 Task: Open a blank google sheet and write heading  Budget GuruAdd Categories in a column and its values below  'Housing, Transportation, Groceries, Utilities, Entertainment, Dining Out, Health, Miscellaneous, Savings & Total. 'Add Budgeted amount in next column and its values below  $1,500, $300, $400, $200, $150, $250, $100, $200, $500 & $4,600. Add Actual amountin next column and its values below   $1,400, $280, $420, $180, $170, $230, $120, $180, $520 & $4,500. Add Difference  in next column and its values below   -$100, -$20, +$20, -$20, +$20, -$20, +$20, -$20, +$20 & -$100Save page DashboardReceiptLogbook
Action: Mouse moved to (212, 141)
Screenshot: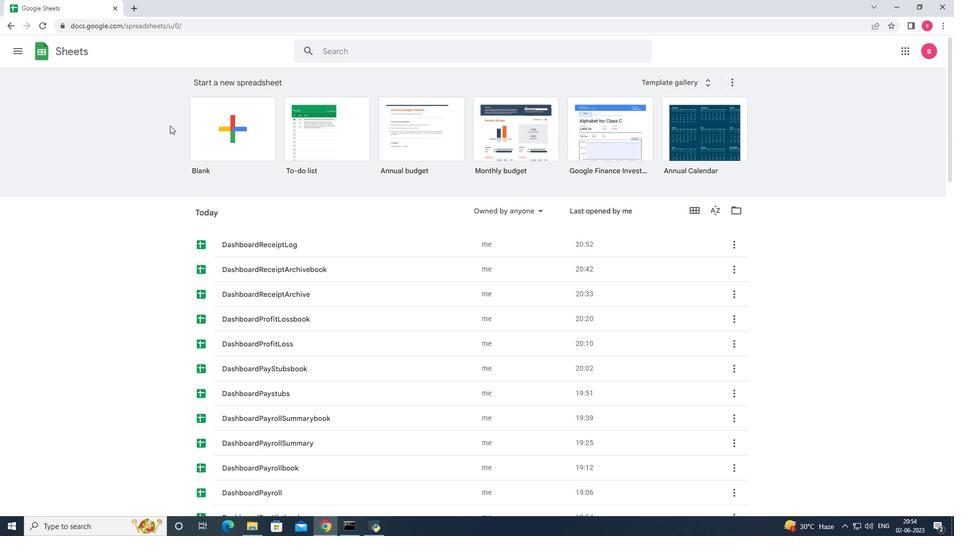
Action: Mouse pressed left at (212, 141)
Screenshot: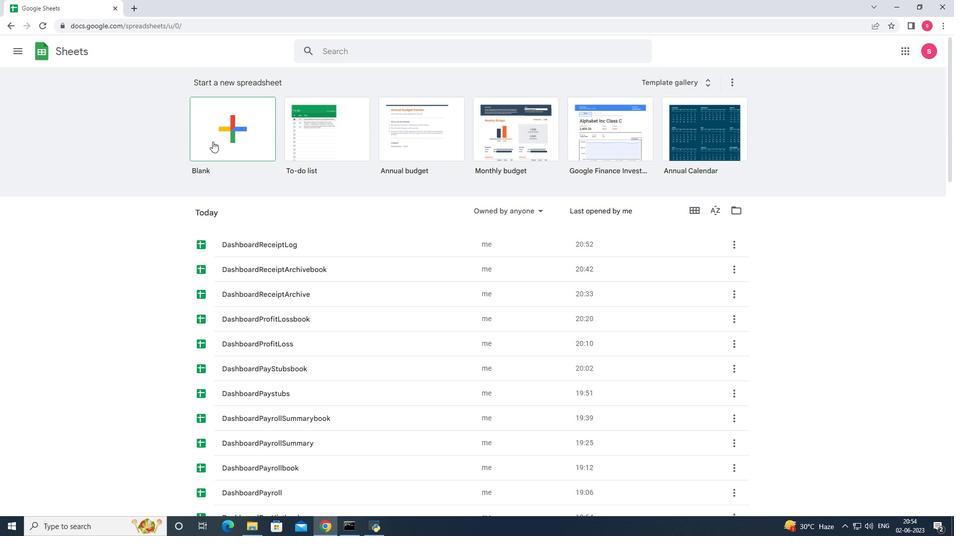
Action: Mouse moved to (212, 141)
Screenshot: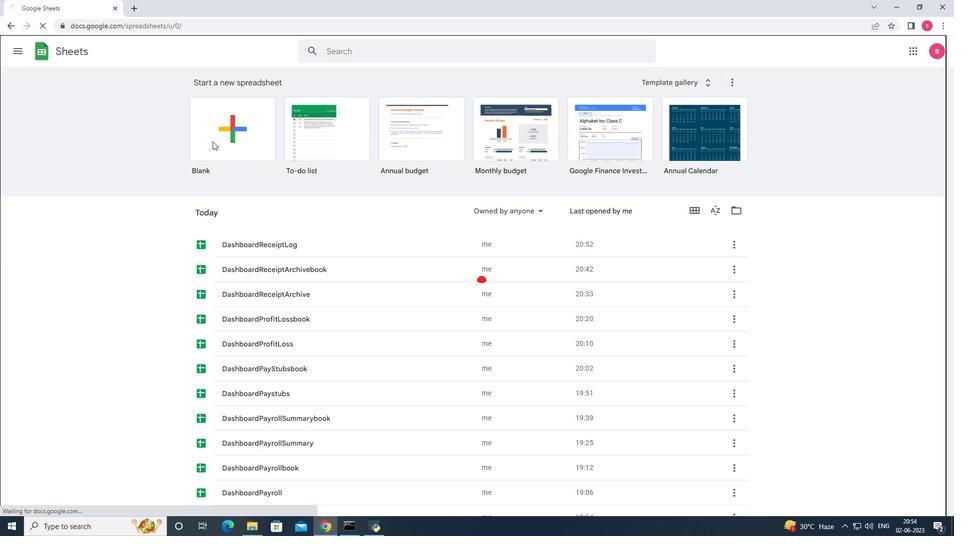 
Action: Key pressed <Key.shift>Budge
Screenshot: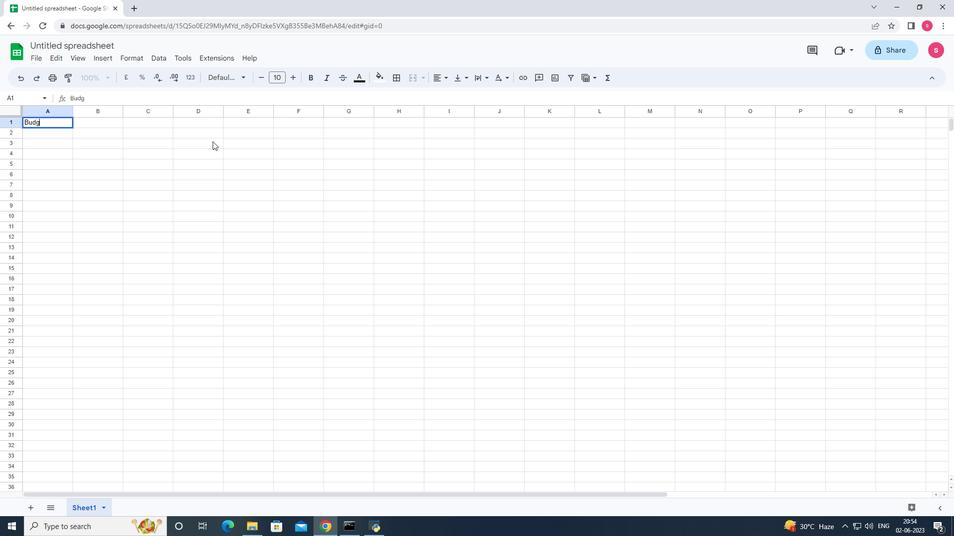 
Action: Mouse moved to (212, 142)
Screenshot: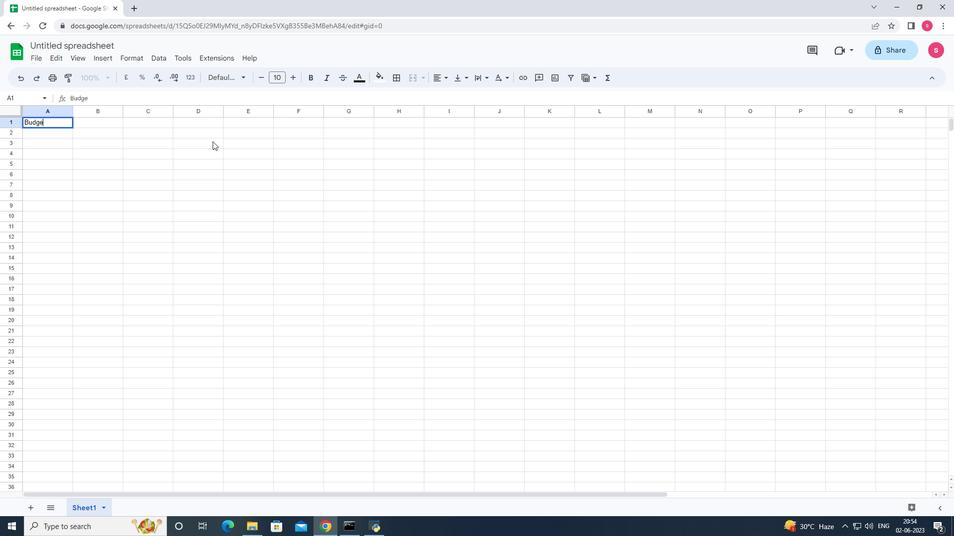 
Action: Key pressed t<Key.space><Key.shift><Key.shift><Key.shift><Key.shift><Key.shift><Key.shift>Guru<Key.enter><Key.shift><Key.shift>Categories<Key.enter><Key.shift>Housing<Key.enter><Key.shift>Transportation<Key.enter><Key.shift><Key.shift><Key.shift><Key.shift><Key.shift><Key.shift><Key.shift><Key.shift><Key.shift><Key.shift><Key.shift><Key.shift><Key.shift><Key.shift><Key.shift><Key.shift><Key.shift><Key.shift><Key.shift><Key.shift><Key.shift>Groceries<Key.enter><Key.shift><Key.shift><Key.shift><Key.shift><Key.shift><Key.shift><Key.shift><Key.shift><Key.shift><Key.shift><Key.shift><Key.shift>Utilities<Key.enter><Key.shift>Entertainment<Key.enter><Key.shift><Key.shift><Key.shift><Key.shift>Dining<Key.space><Key.shift><Key.shift><Key.shift><Key.shift><Key.shift><Key.shift><Key.shift><Key.shift><Key.shift><Key.shift><Key.shift><Key.shift><Key.shift><Key.shift><Key.shift><Key.shift><Key.shift><Key.shift><Key.shift><Key.shift><Key.shift><Key.shift><Key.shift><Key.shift><Key.shift><Key.shift><Key.shift><Key.shift><Key.shift><Key.shift><Key.shift><Key.shift><Key.shift><Key.shift><Key.shift><Key.shift><Key.shift><Key.shift><Key.shift><Key.shift><Key.shift><Key.shift><Key.shift><Key.shift><Key.shift><Key.shift><Key.shift><Key.shift><Key.shift>Out<Key.enter><Key.shift>Health<Key.enter><Key.shift>Miscellaneous<Key.enter><Key.shift>sa<Key.backspace><Key.backspace><Key.shift>Savings<Key.space><Key.shift>Total<Key.backspace><Key.backspace><Key.backspace><Key.backspace><Key.backspace><Key.enter><Key.shift><Key.shift><Key.shift><Key.shift><Key.shift><Key.shift><Key.shift><Key.shift><Key.shift><Key.shift><Key.shift><Key.shift><Key.shift><Key.shift><Key.shift><Key.shift><Key.shift><Key.shift><Key.shift><Key.shift><Key.shift><Key.shift><Key.shift><Key.shift><Key.shift><Key.shift><Key.shift><Key.shift><Key.shift><Key.shift><Key.shift><Key.shift><Key.shift><Key.shift><Key.shift><Key.shift><Key.shift><Key.shift><Key.shift><Key.shift><Key.shift>Tota;<Key.backspace>l<Key.enter><Key.right><Key.up><Key.up><Key.up><Key.up><Key.up><Key.up><Key.up><Key.up><Key.up><Key.up><Key.up><Key.shift>Budgeted<Key.space><Key.shift><Key.shift><Key.shift><Key.shift><Key.shift><Key.shift><Key.shift><Key.shift><Key.shift><Key.shift><Key.shift><Key.shift><Key.shift><Key.shift><Key.shift><Key.shift><Key.shift><Key.shift><Key.shift><Key.shift>Amount<Key.enter>1500<Key.enter>300<Key.enter>400<Key.enter>200<Key.enter>150<Key.enter>250<Key.enter>100<Key.enter>200<Key.enter>500<Key.enter>=
Screenshot: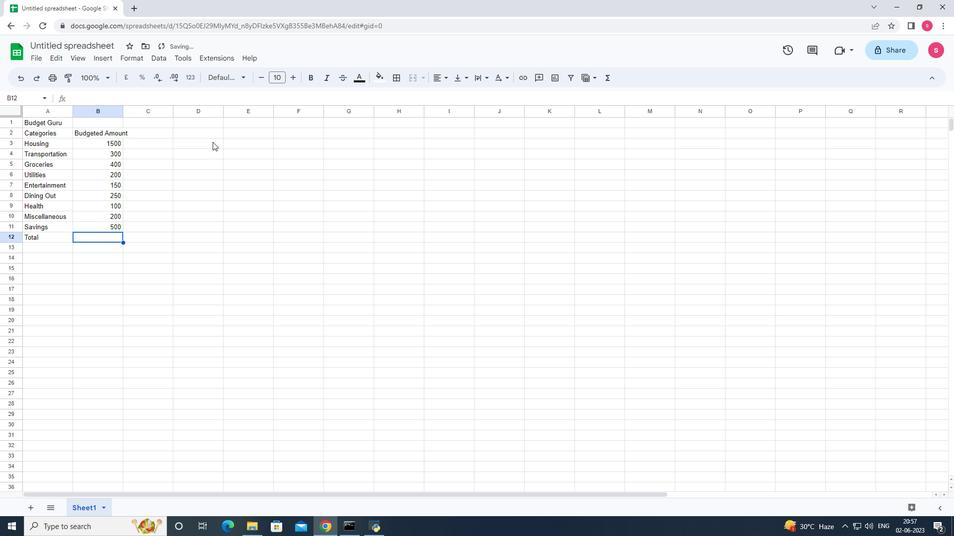 
Action: Mouse moved to (118, 251)
Screenshot: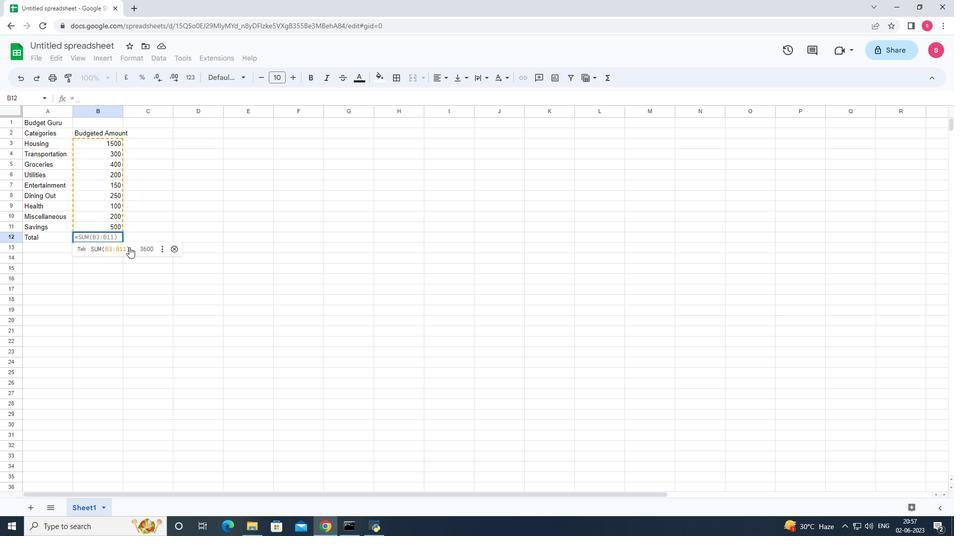 
Action: Mouse pressed left at (118, 251)
Screenshot: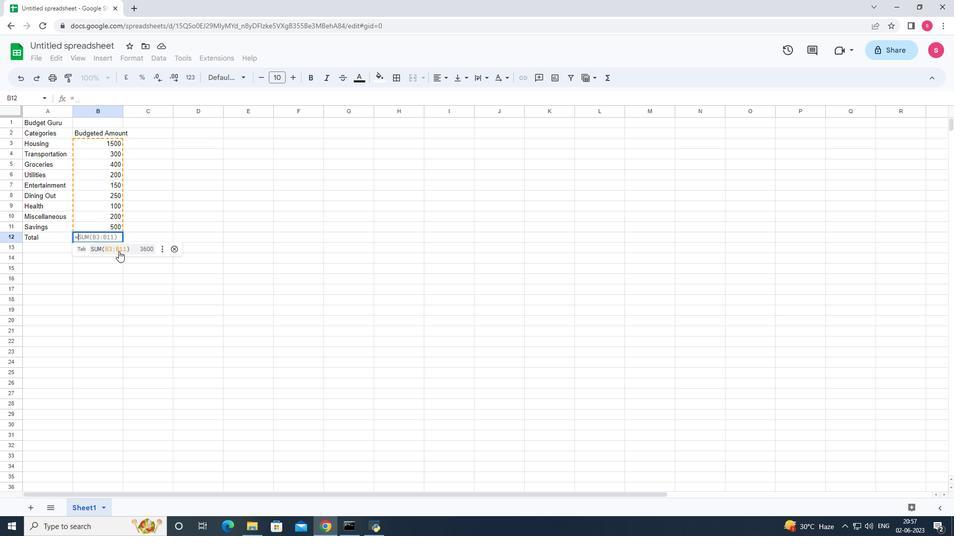 
Action: Mouse moved to (97, 142)
Screenshot: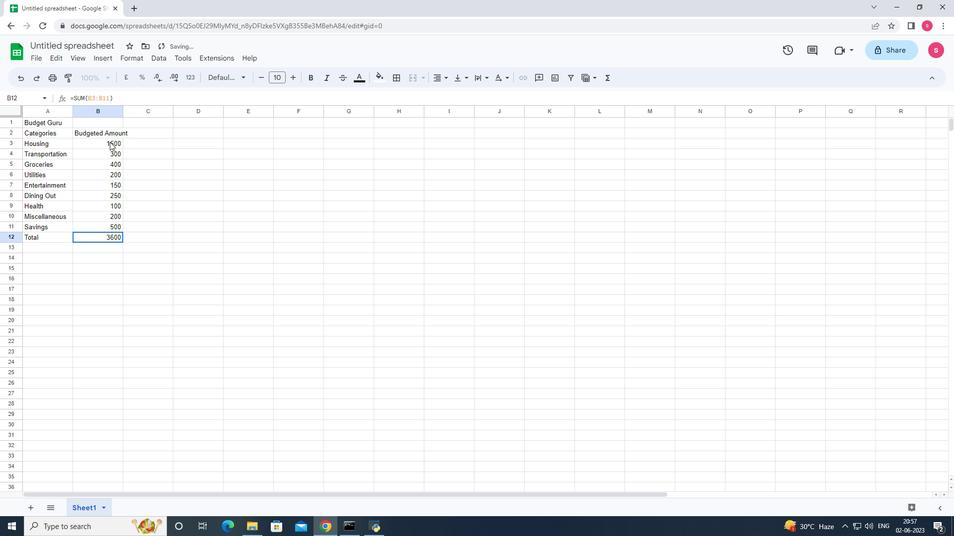 
Action: Mouse pressed left at (97, 142)
Screenshot: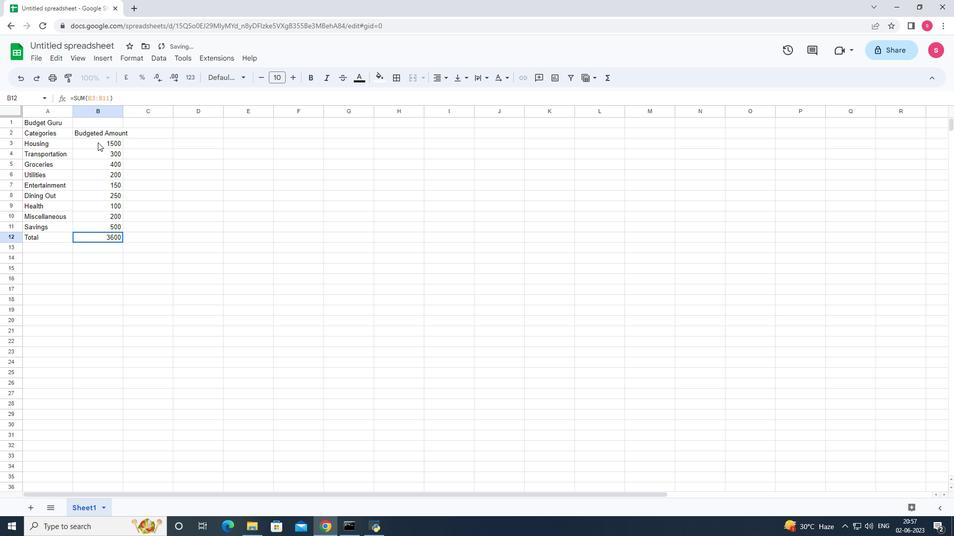 
Action: Mouse moved to (138, 61)
Screenshot: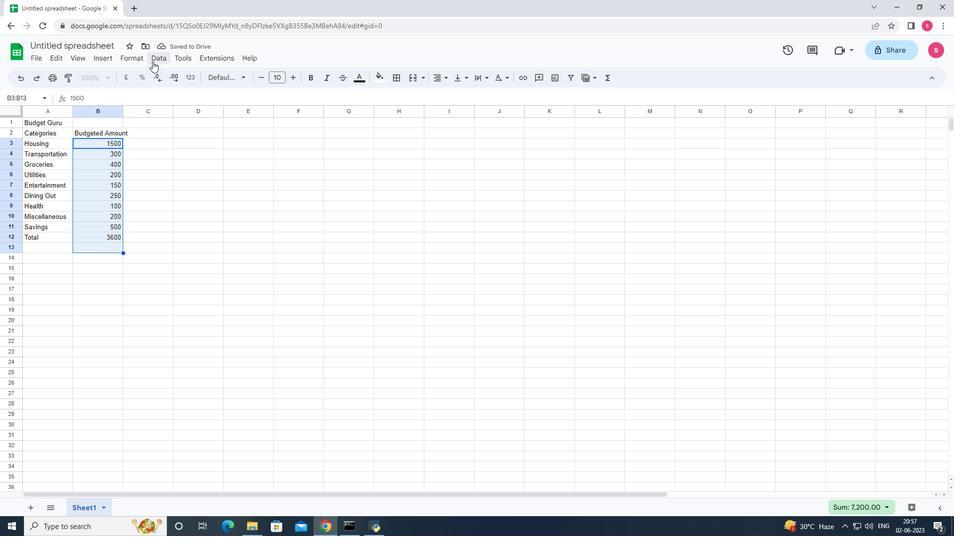 
Action: Mouse pressed left at (138, 61)
Screenshot: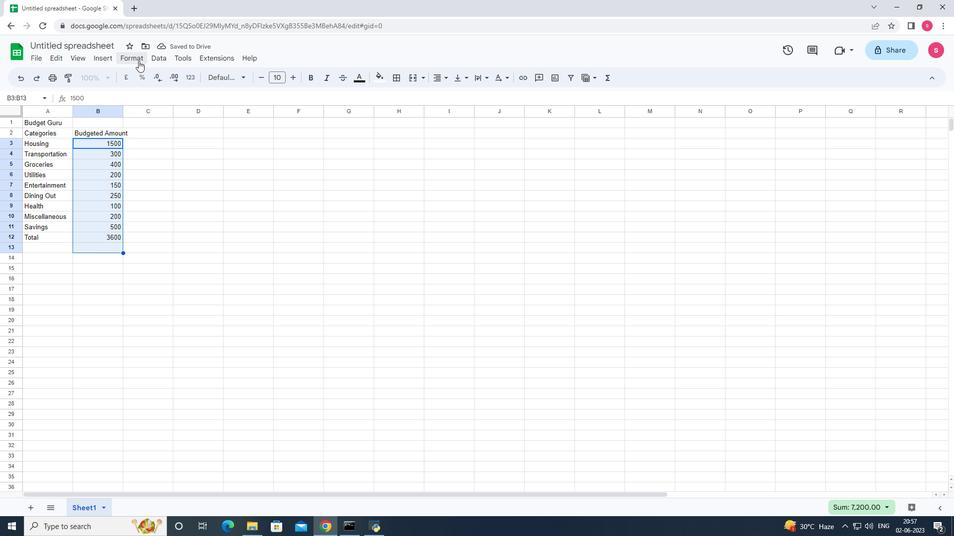 
Action: Mouse moved to (163, 99)
Screenshot: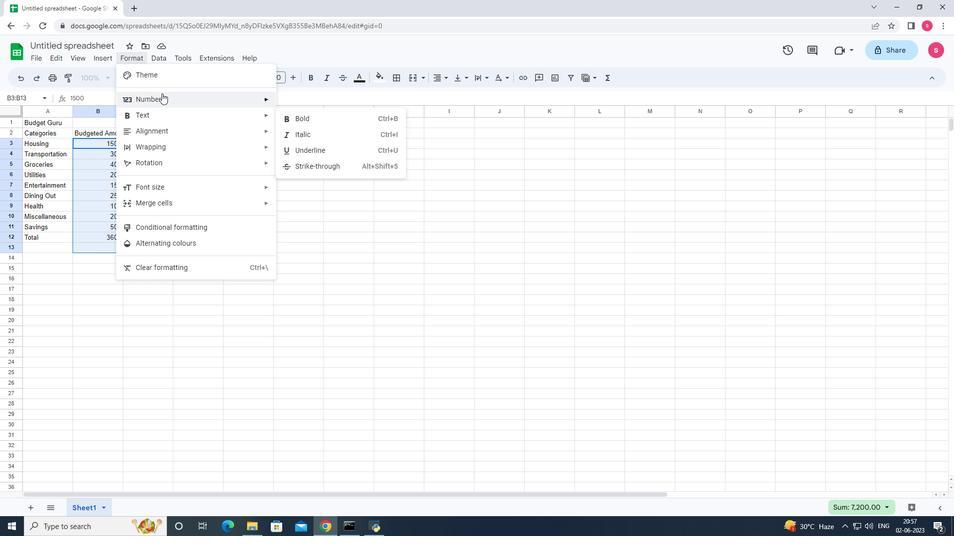
Action: Mouse pressed left at (163, 99)
Screenshot: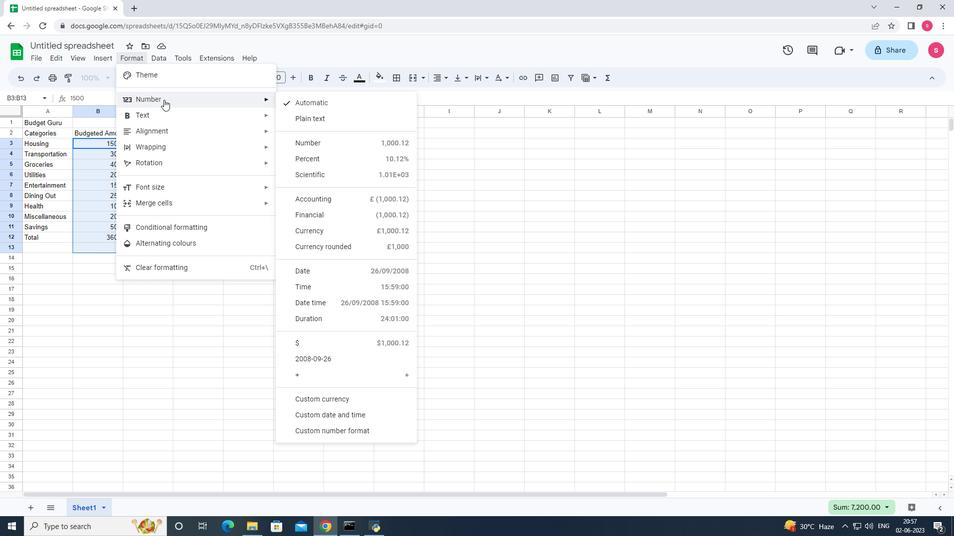 
Action: Mouse moved to (334, 399)
Screenshot: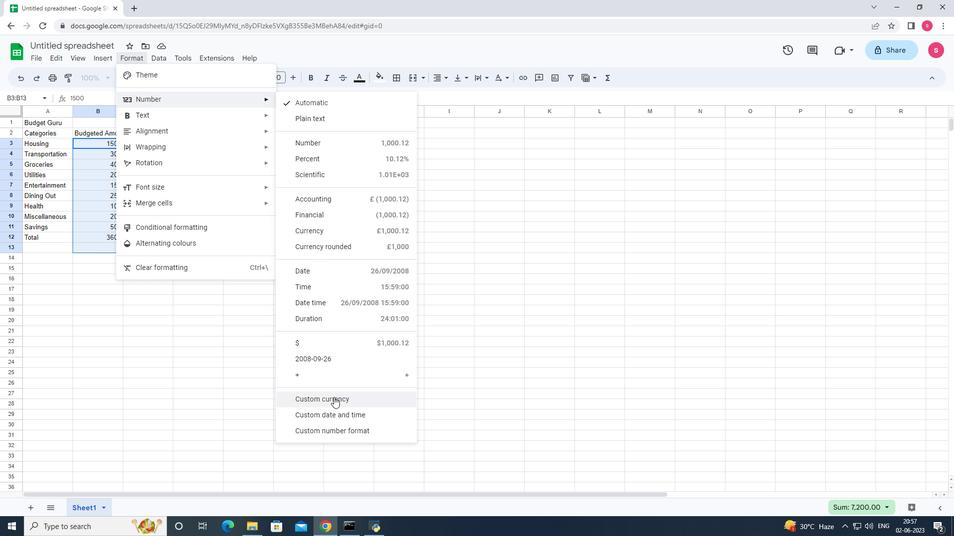 
Action: Mouse pressed left at (334, 399)
Screenshot: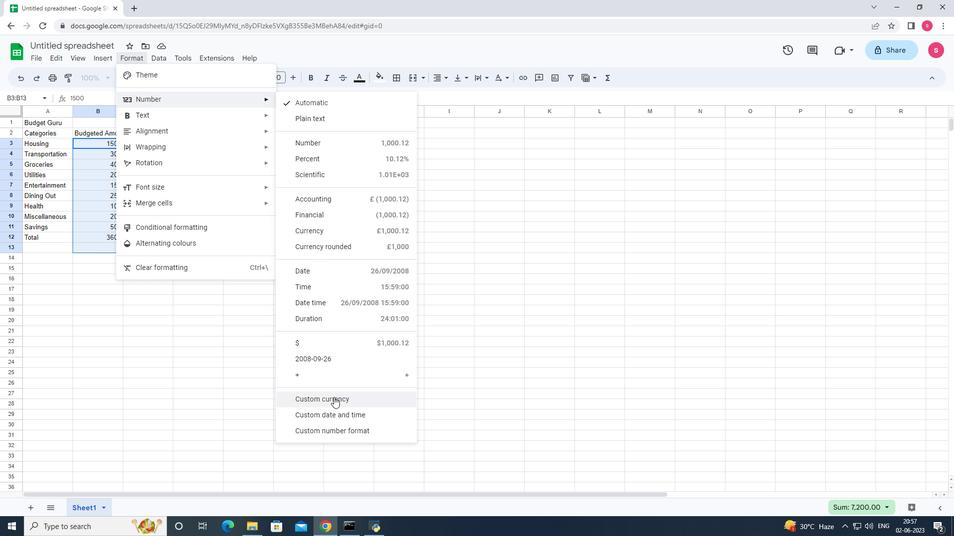 
Action: Mouse moved to (475, 208)
Screenshot: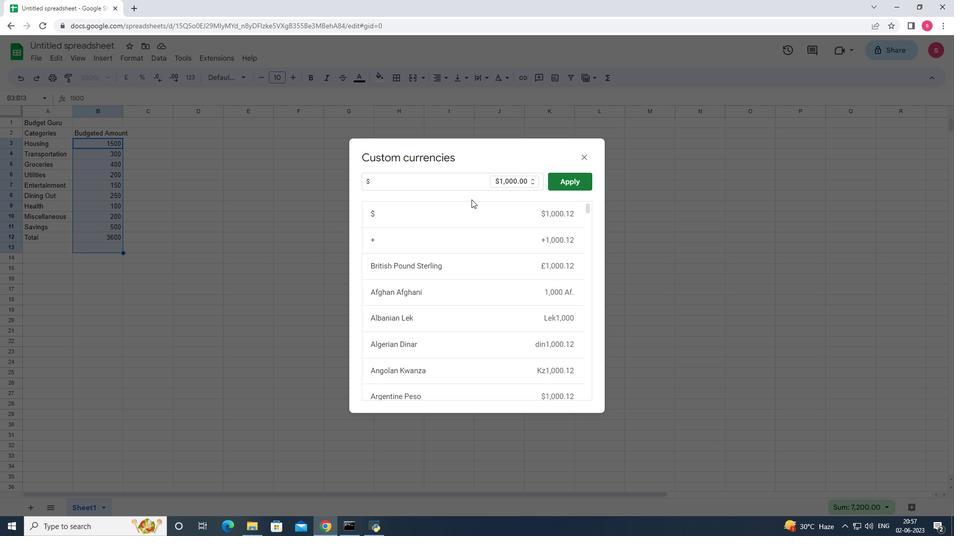 
Action: Mouse pressed left at (475, 208)
Screenshot: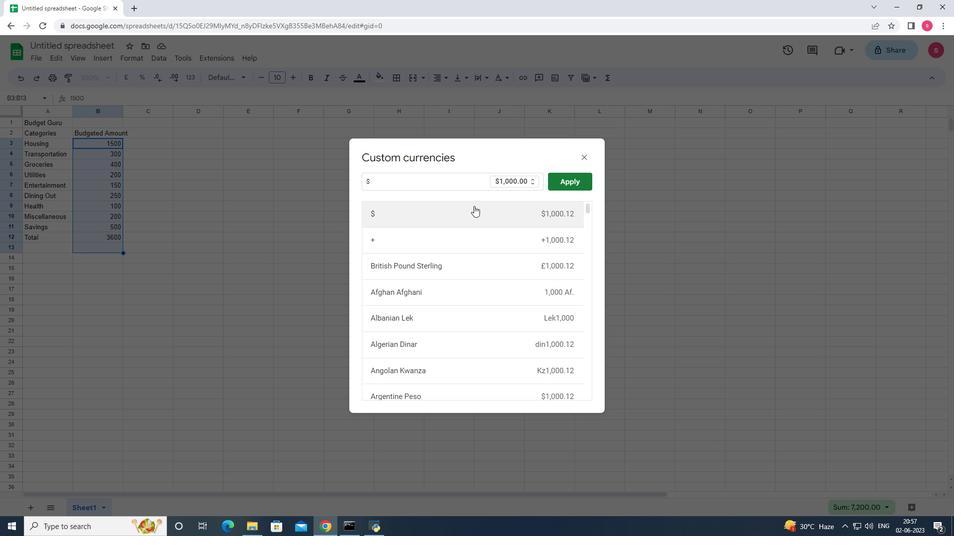 
Action: Mouse pressed left at (475, 208)
Screenshot: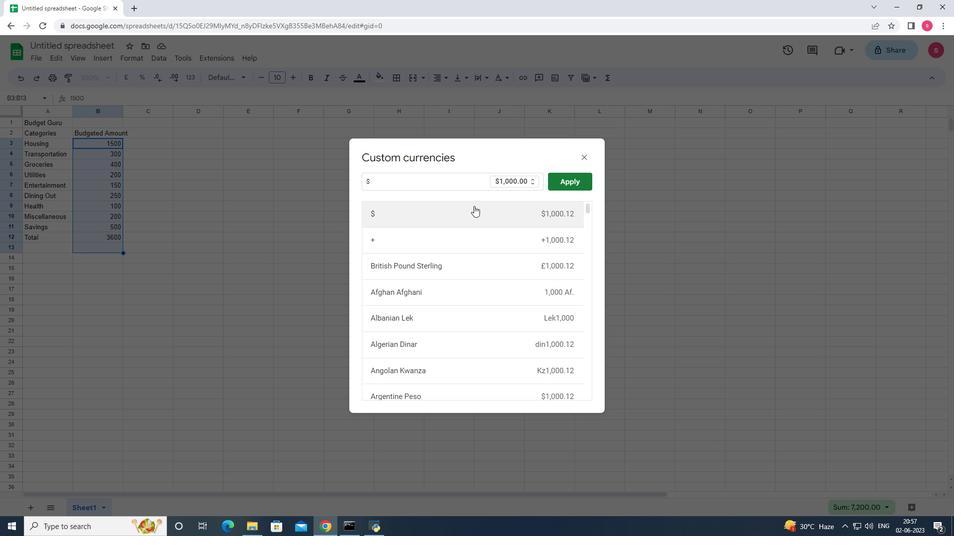 
Action: Mouse moved to (148, 130)
Screenshot: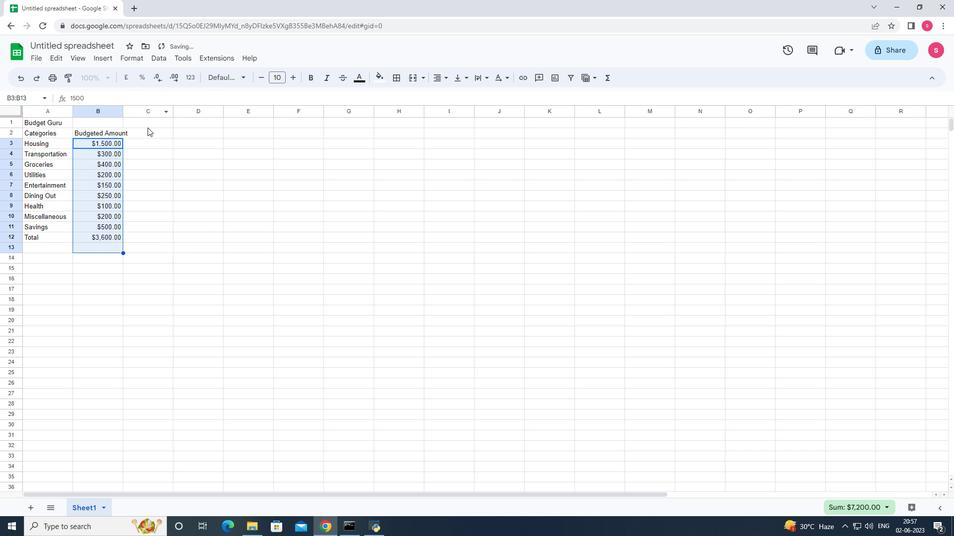 
Action: Mouse pressed left at (148, 130)
Screenshot: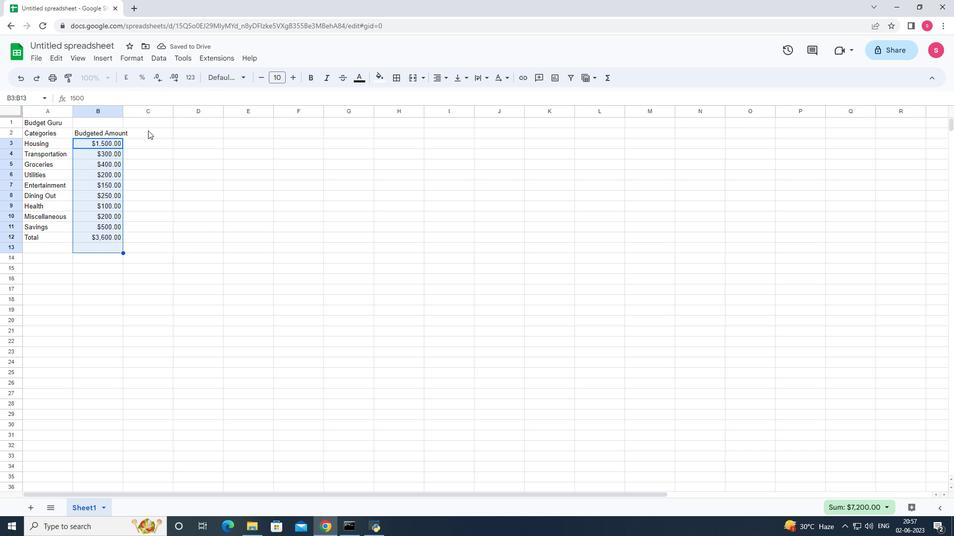 
Action: Mouse moved to (229, 142)
Screenshot: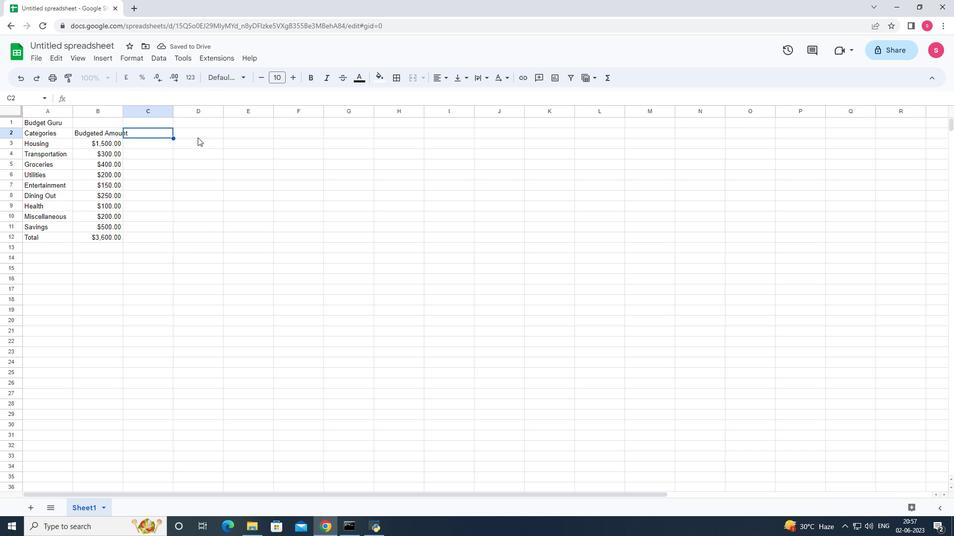 
Action: Key pressed <Key.shift>Actual<Key.space><Key.shift>Amount<Key.enter>1400<Key.enter>280<Key.enter>420<Key.enter>180<Key.enter>170<Key.enter>230<Key.enter>21<Key.backspace><Key.backspace>120<Key.enter>180<Key.enter>520<Key.enter>=
Screenshot: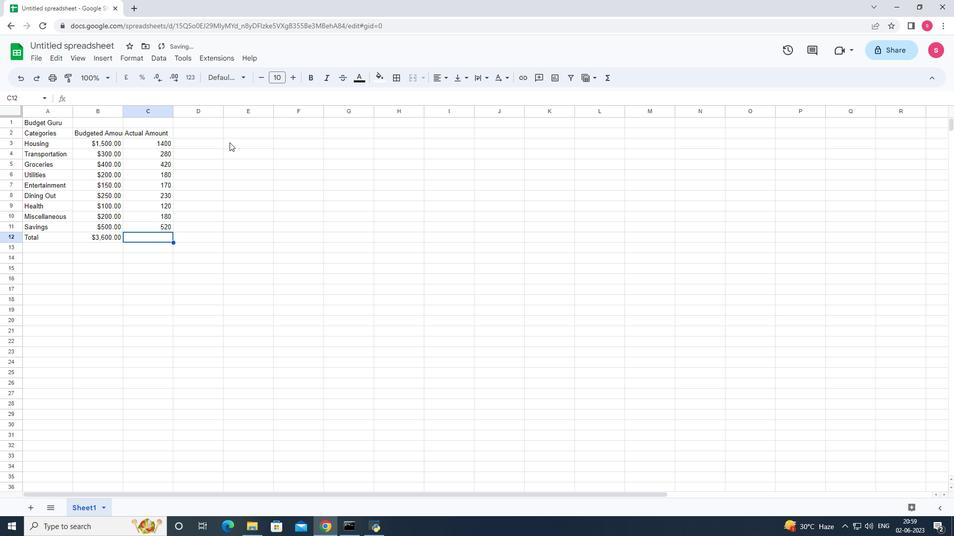 
Action: Mouse moved to (168, 248)
Screenshot: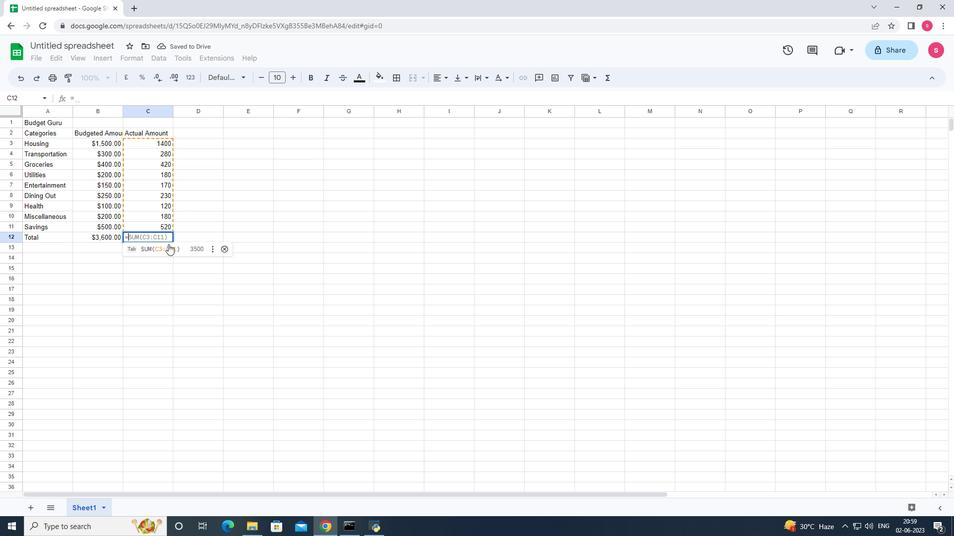 
Action: Mouse pressed left at (168, 248)
Screenshot: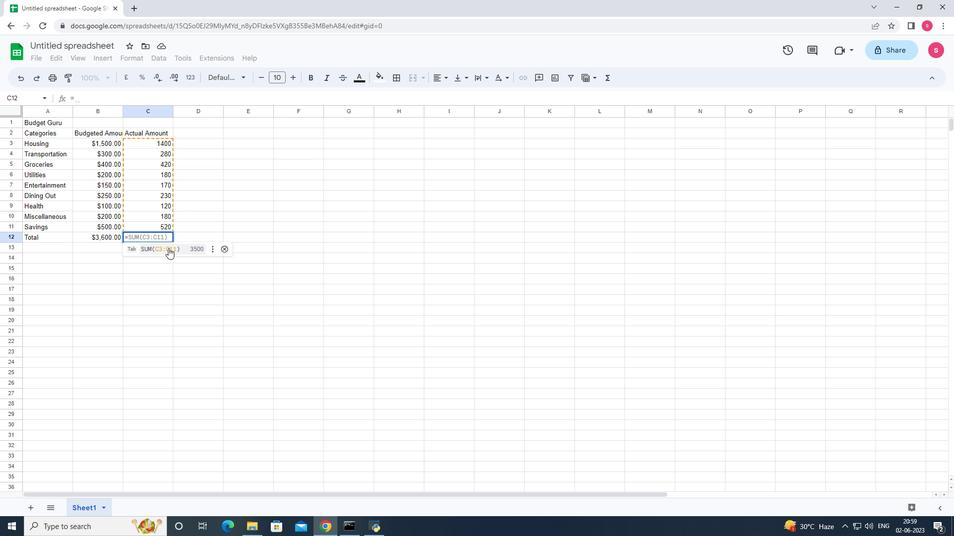 
Action: Mouse moved to (144, 141)
Screenshot: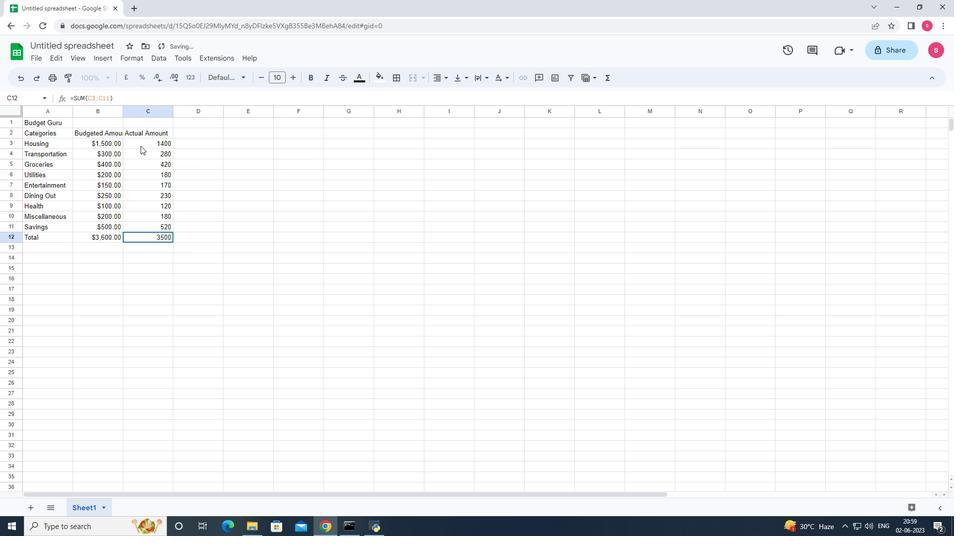 
Action: Mouse pressed left at (144, 141)
Screenshot: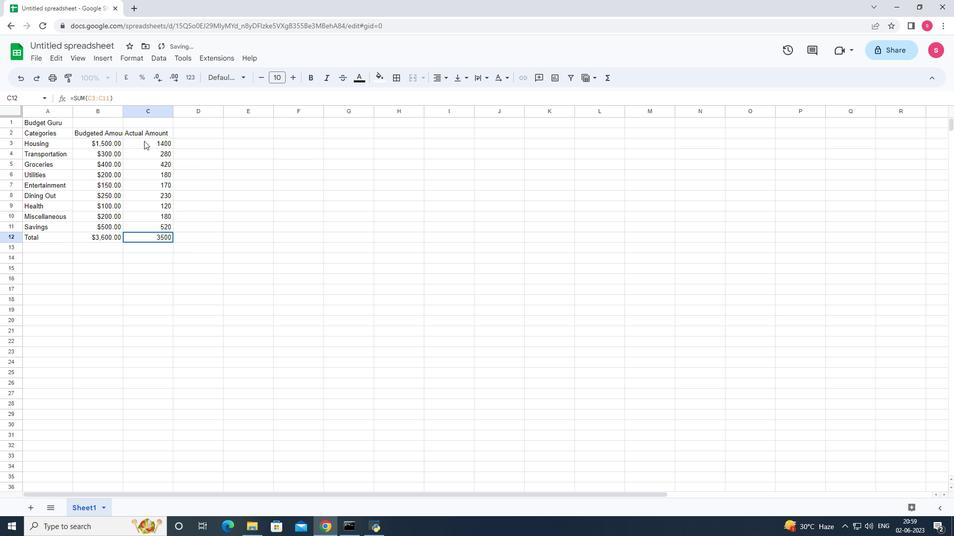 
Action: Mouse moved to (138, 63)
Screenshot: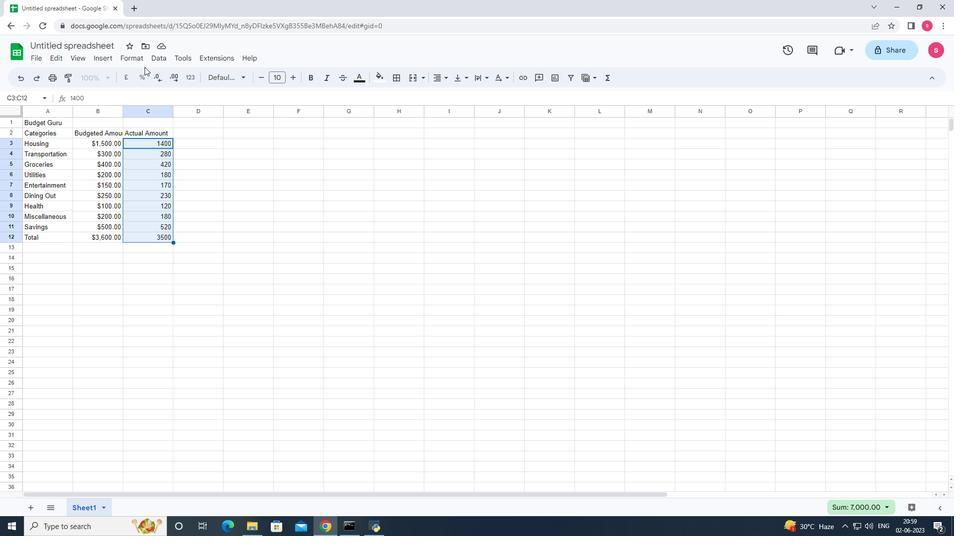 
Action: Mouse pressed left at (138, 63)
Screenshot: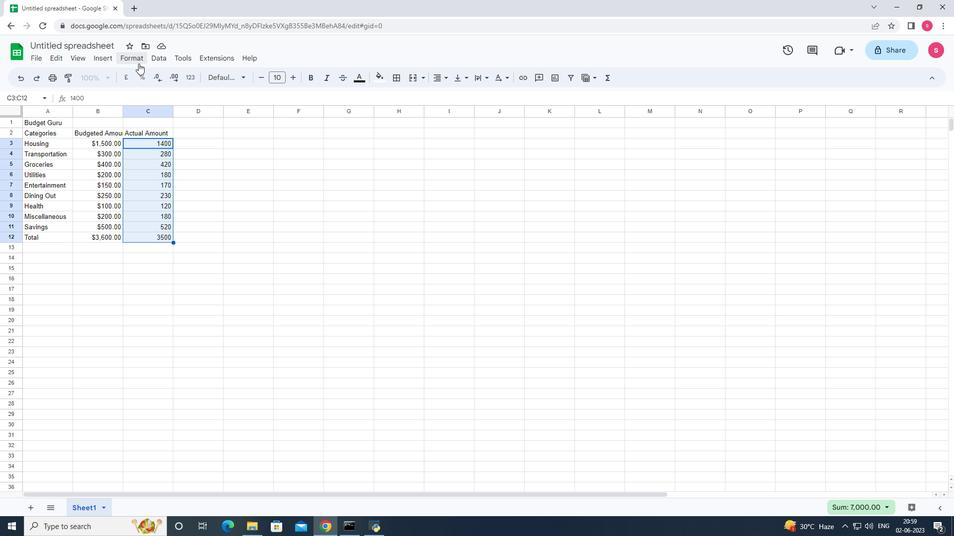 
Action: Mouse pressed left at (138, 63)
Screenshot: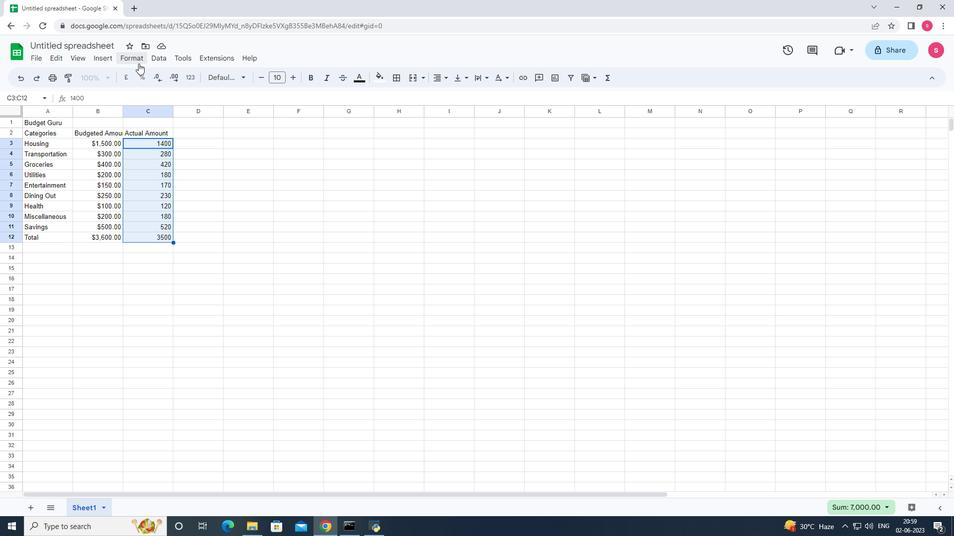 
Action: Mouse moved to (130, 61)
Screenshot: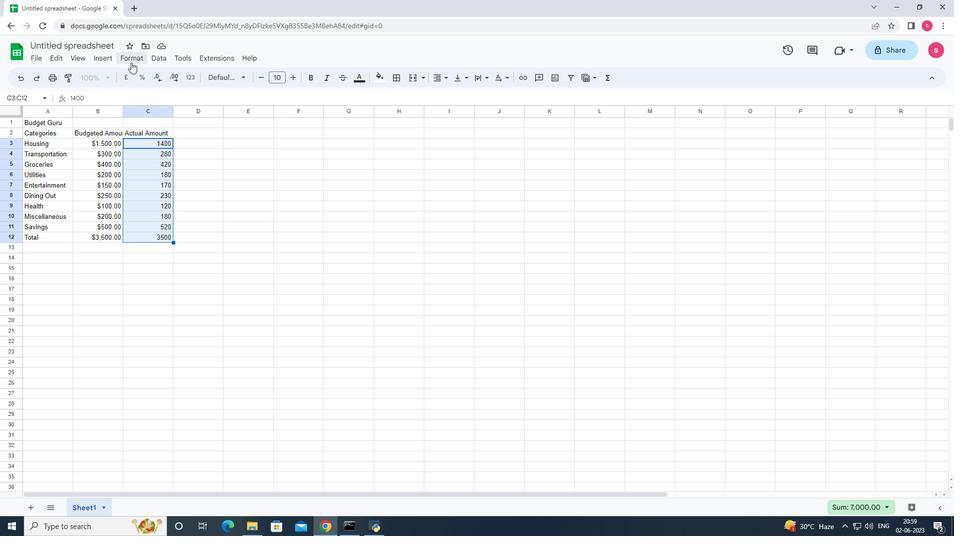 
Action: Mouse pressed left at (130, 61)
Screenshot: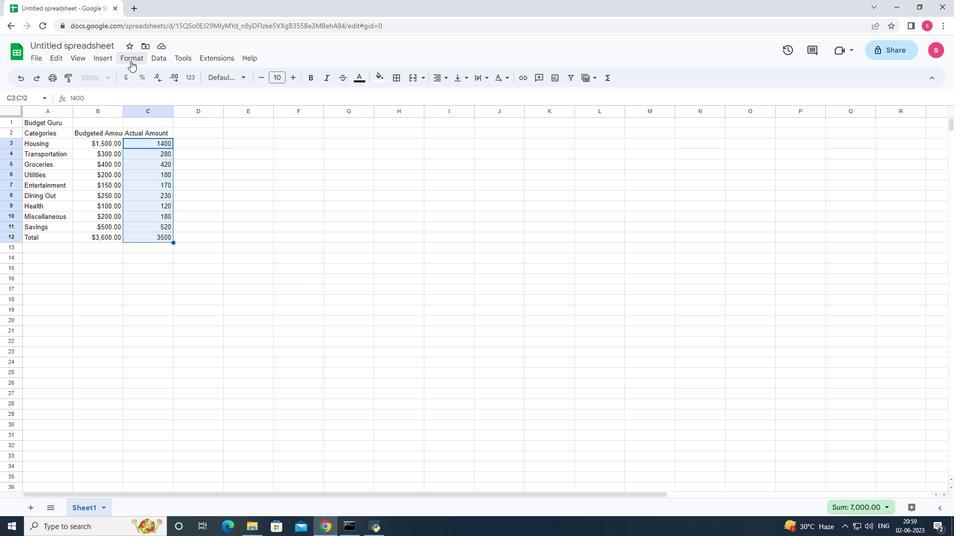 
Action: Mouse pressed left at (130, 61)
Screenshot: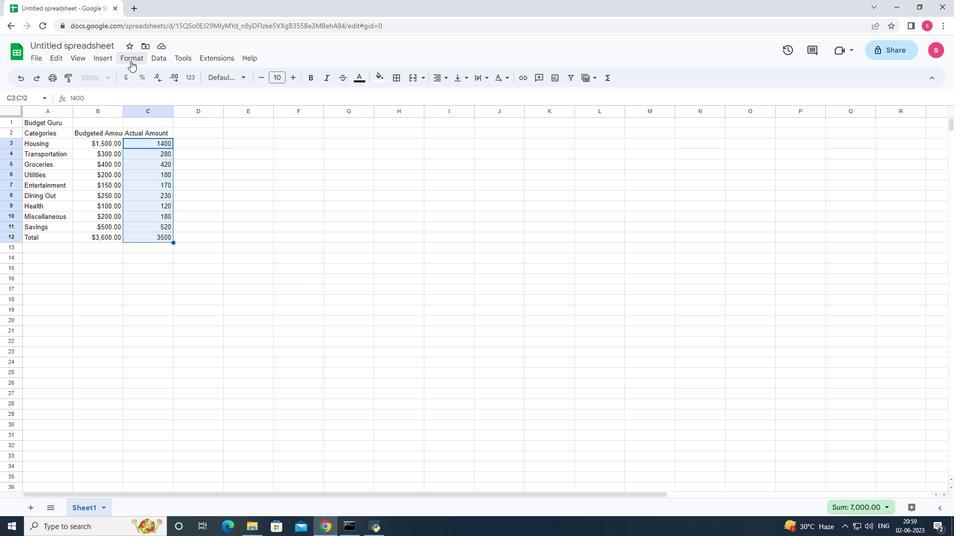 
Action: Mouse moved to (130, 59)
Screenshot: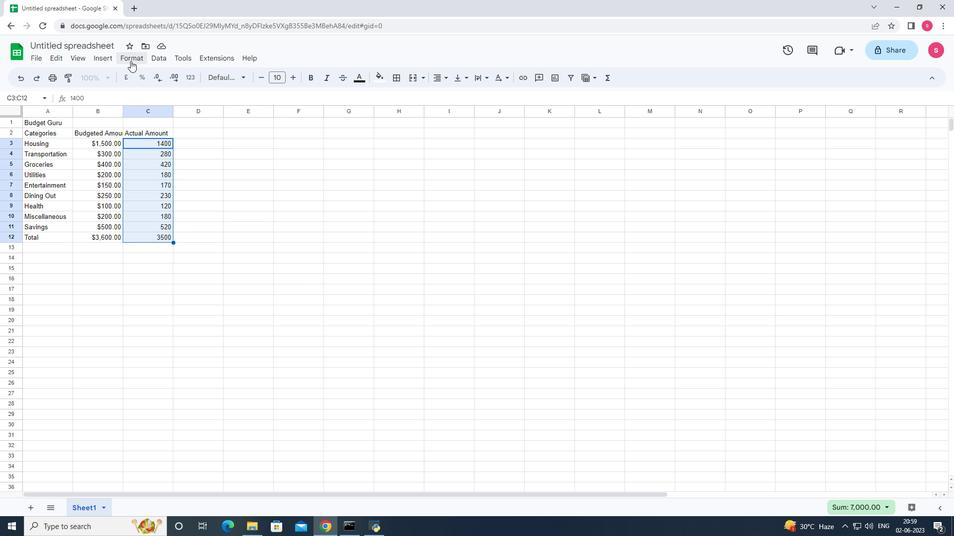 
Action: Mouse pressed left at (130, 59)
Screenshot: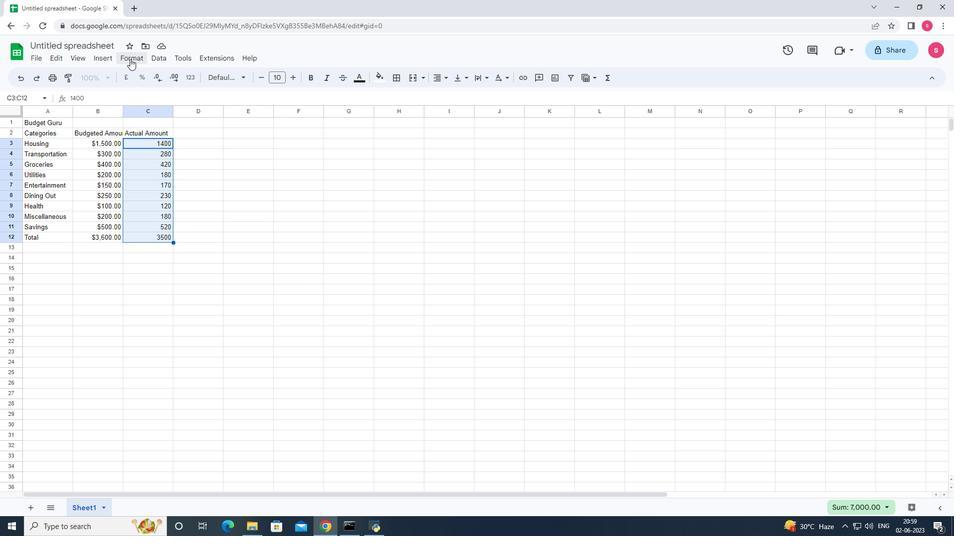 
Action: Mouse pressed left at (130, 59)
Screenshot: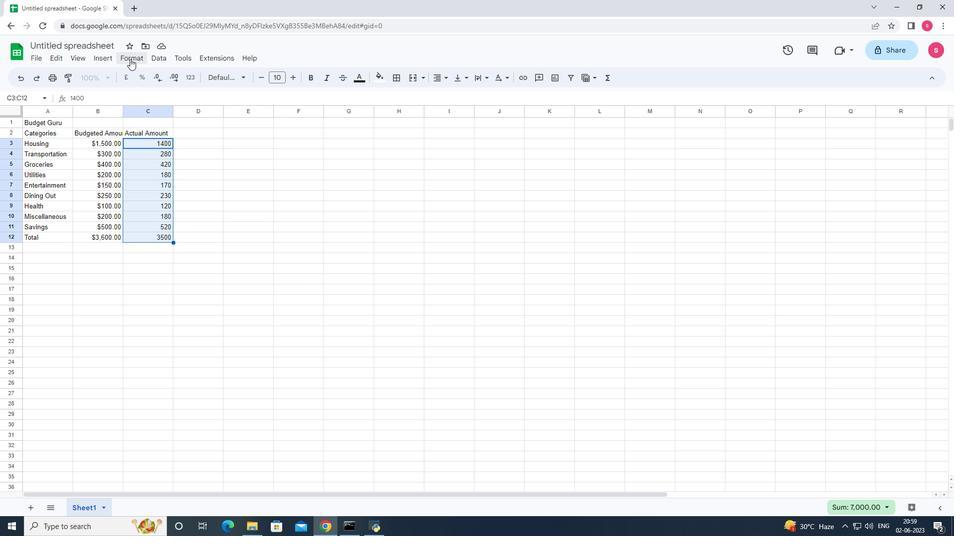 
Action: Mouse pressed left at (130, 59)
Screenshot: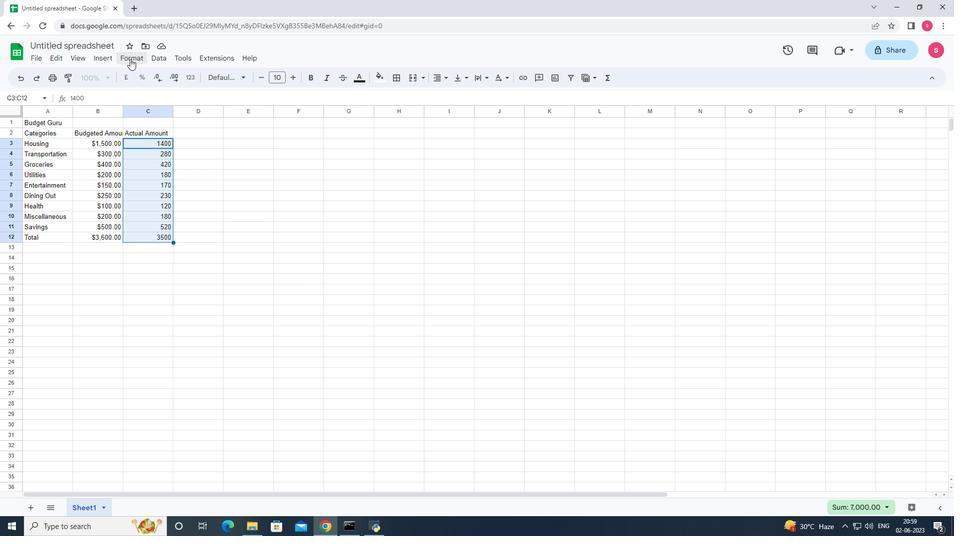 
Action: Mouse pressed left at (130, 59)
Screenshot: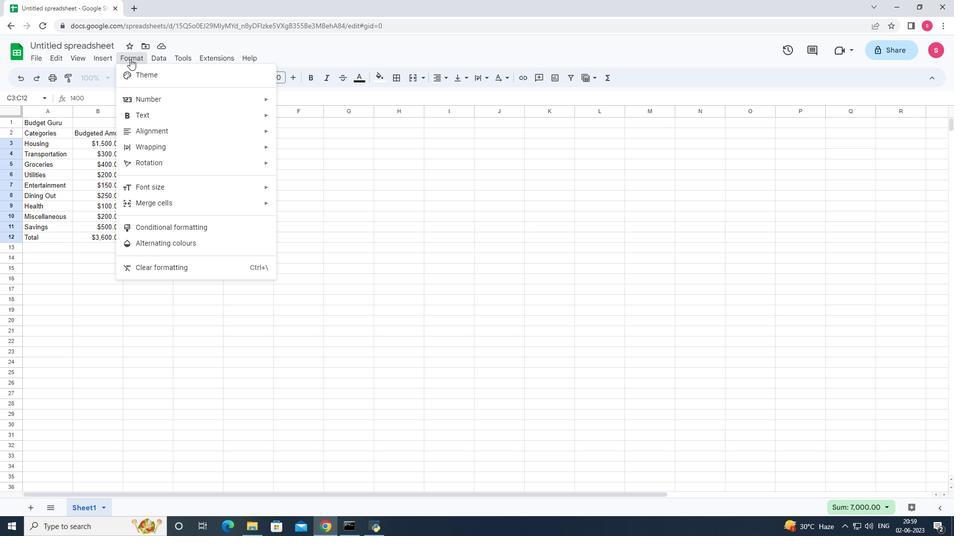
Action: Mouse moved to (303, 214)
Screenshot: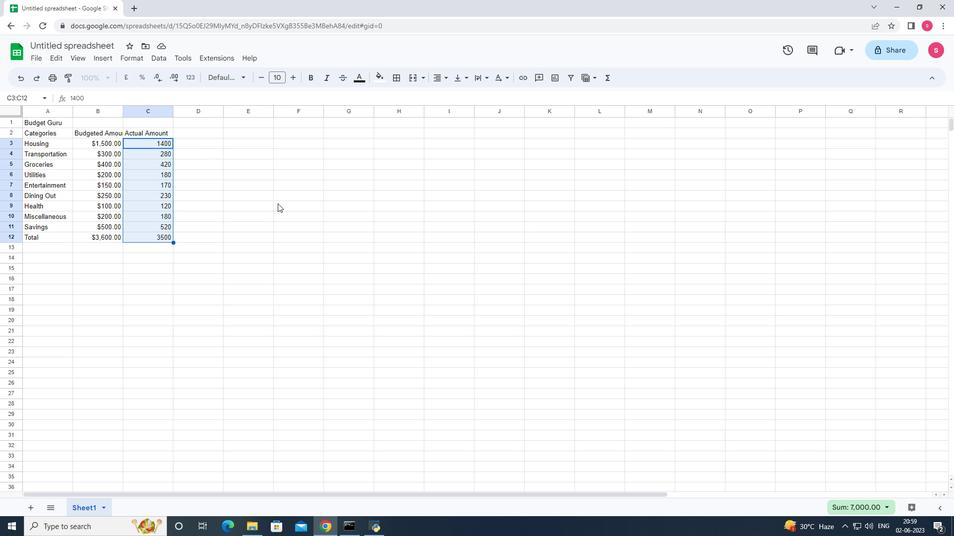 
Action: Mouse pressed left at (303, 214)
Screenshot: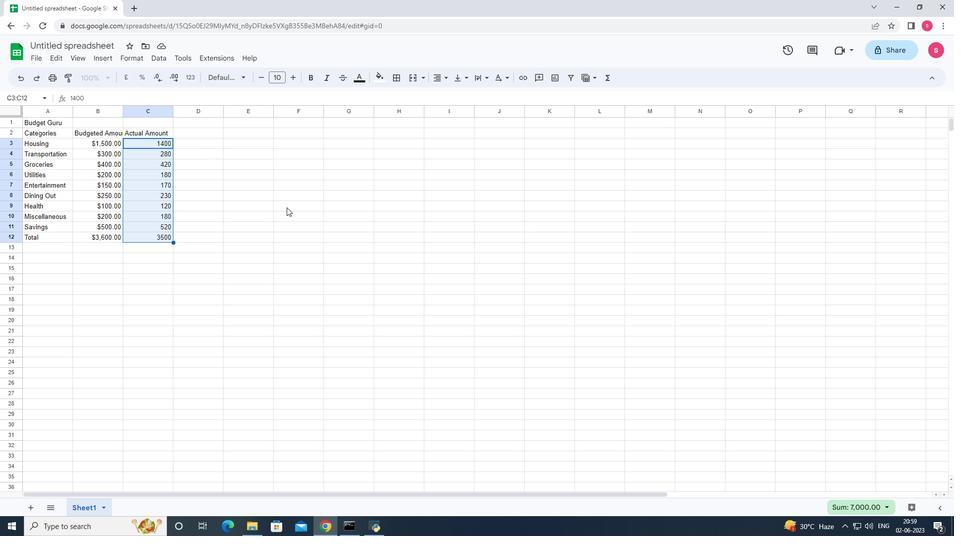
Action: Mouse moved to (136, 145)
Screenshot: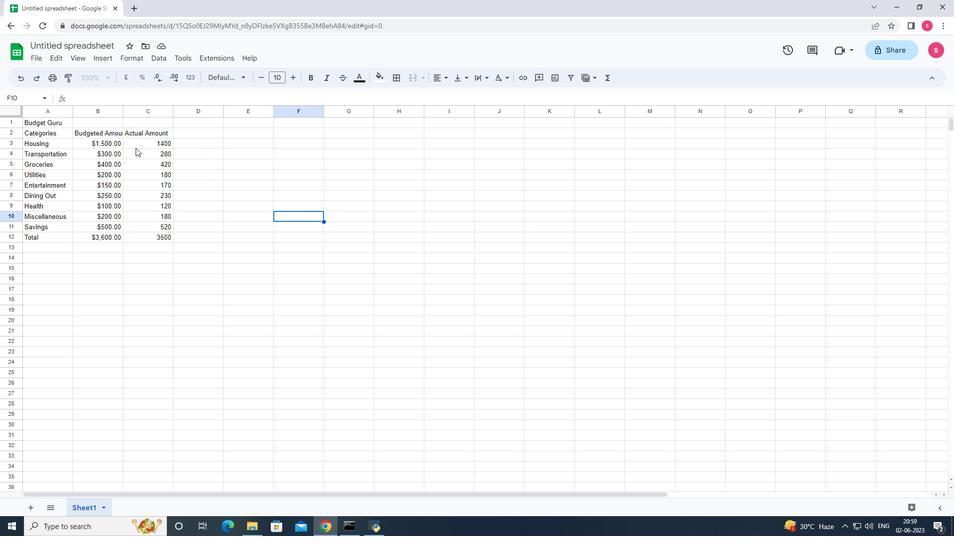 
Action: Mouse pressed left at (136, 145)
Screenshot: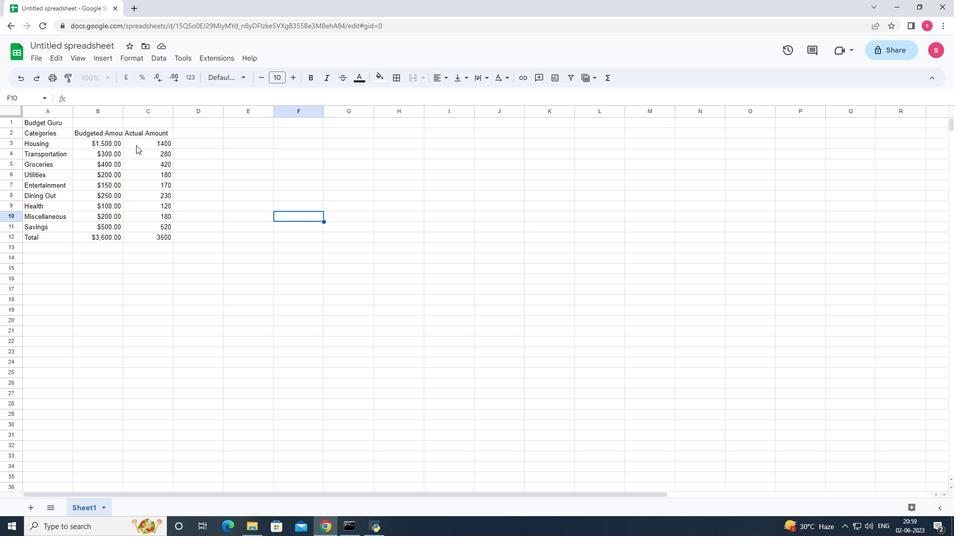 
Action: Mouse moved to (134, 60)
Screenshot: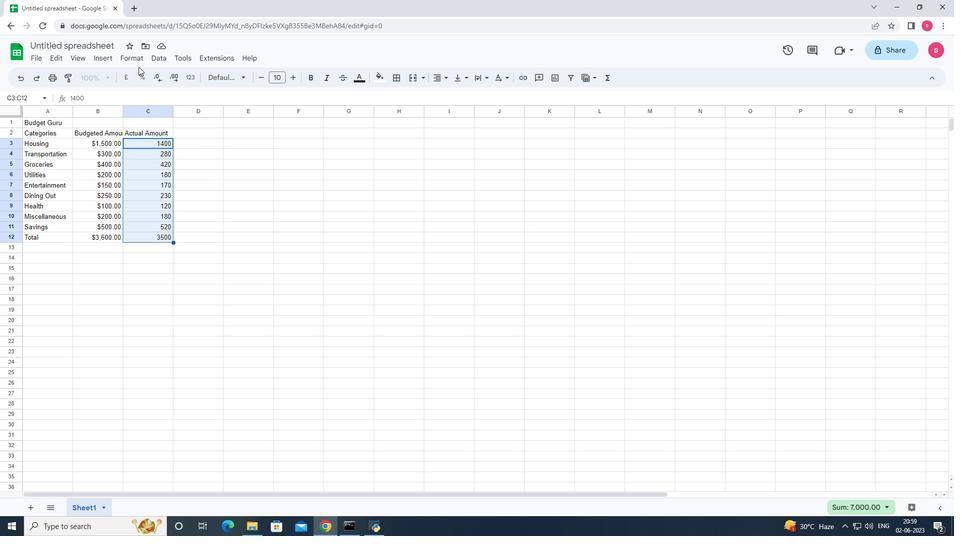 
Action: Mouse pressed left at (134, 60)
Screenshot: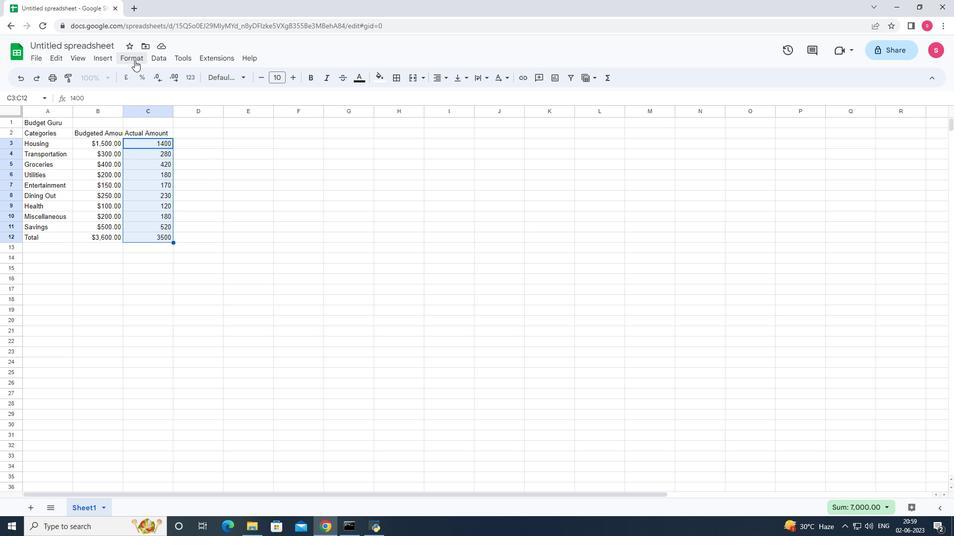 
Action: Mouse moved to (147, 105)
Screenshot: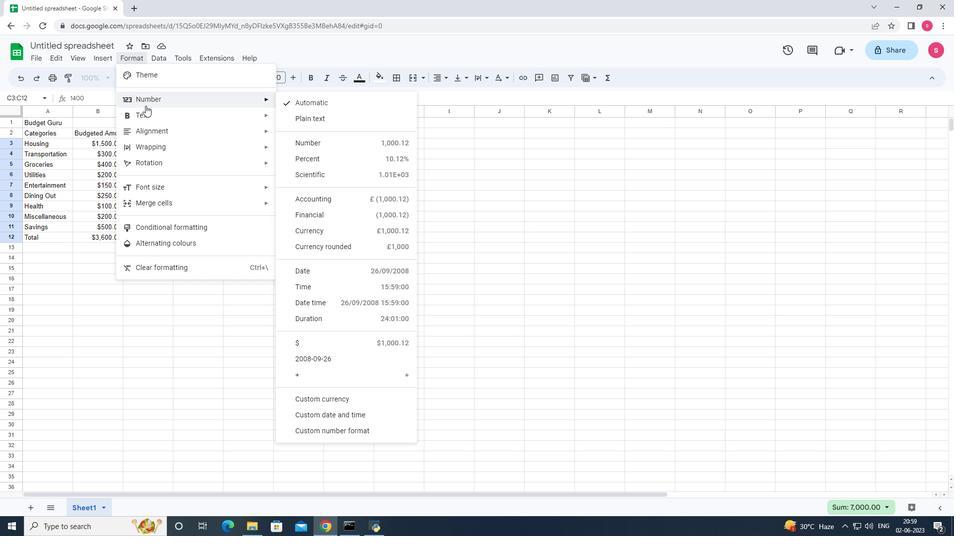 
Action: Mouse pressed left at (147, 105)
Screenshot: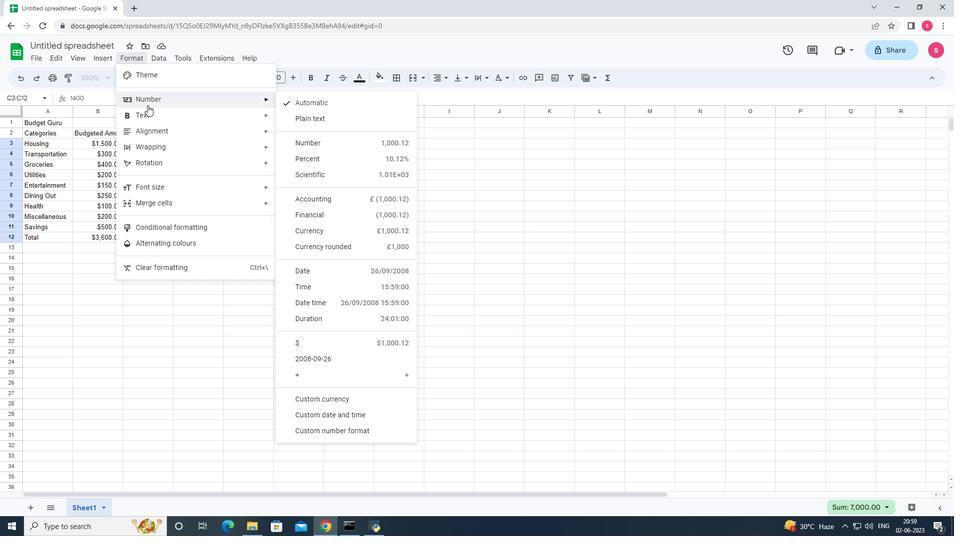 
Action: Mouse moved to (375, 400)
Screenshot: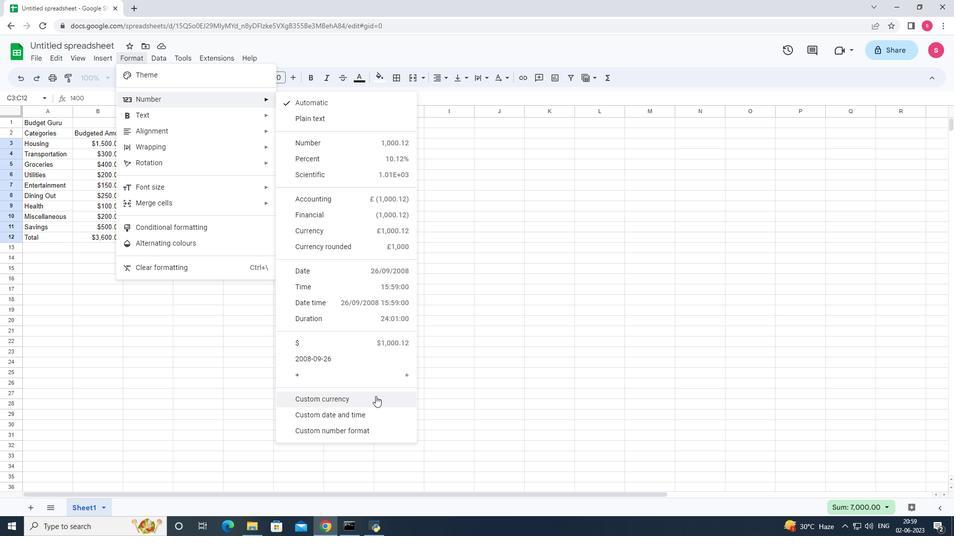 
Action: Mouse pressed left at (375, 400)
Screenshot: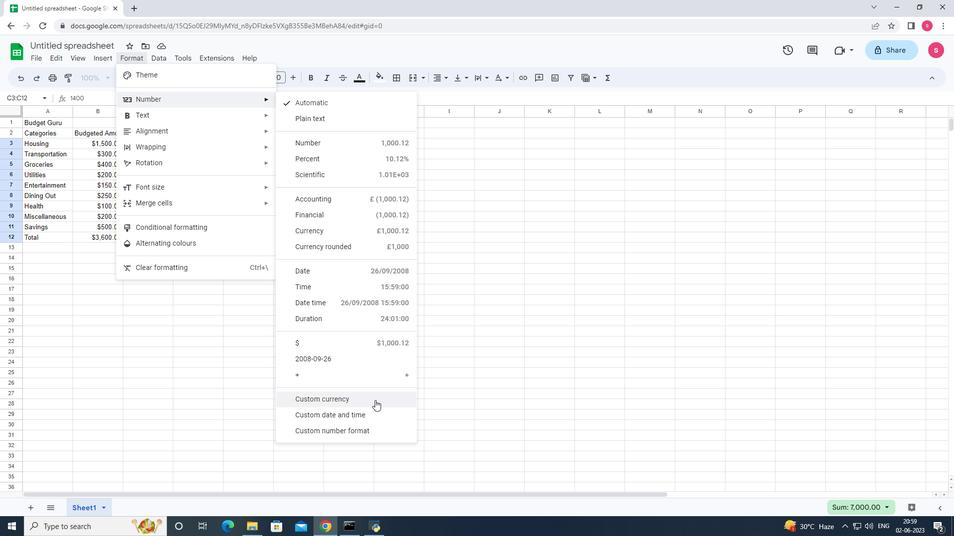 
Action: Mouse moved to (486, 219)
Screenshot: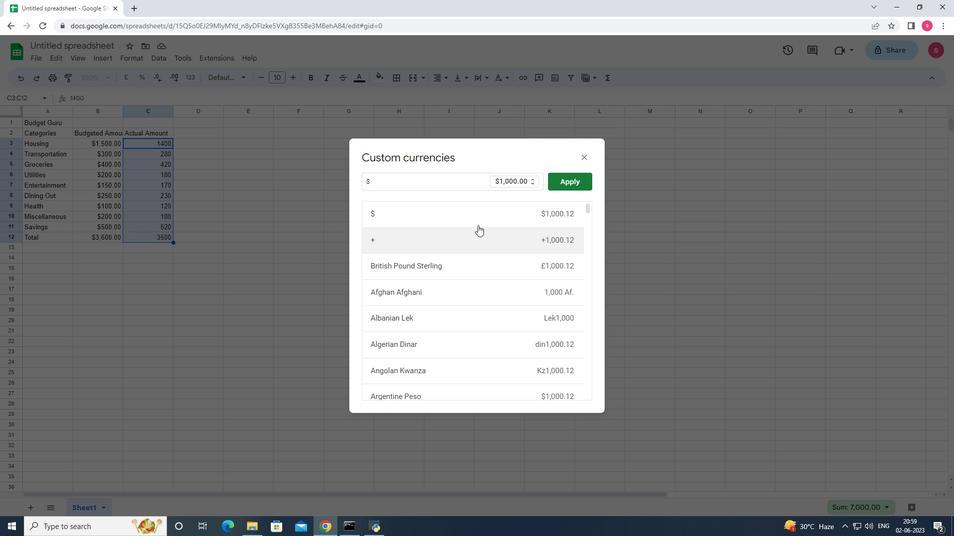 
Action: Mouse pressed left at (486, 219)
Screenshot: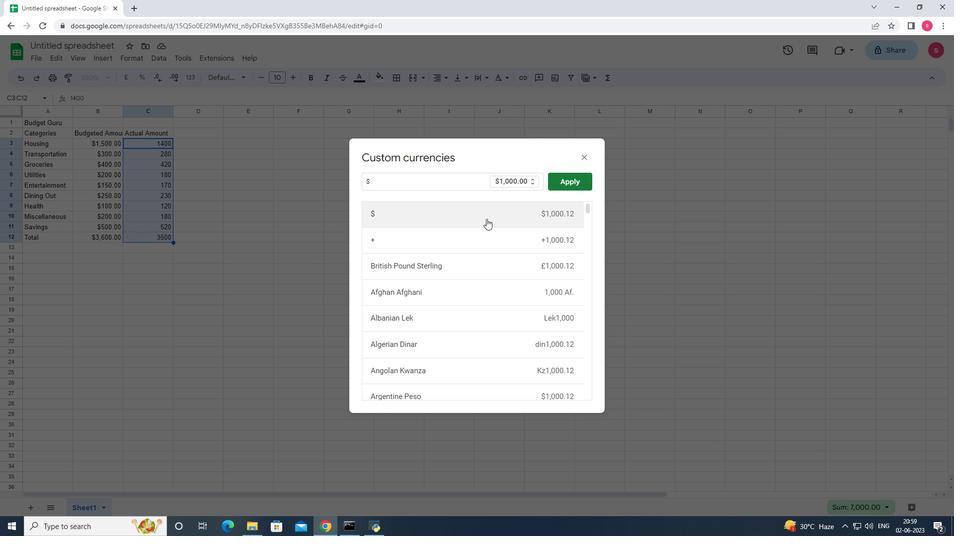 
Action: Mouse moved to (562, 185)
Screenshot: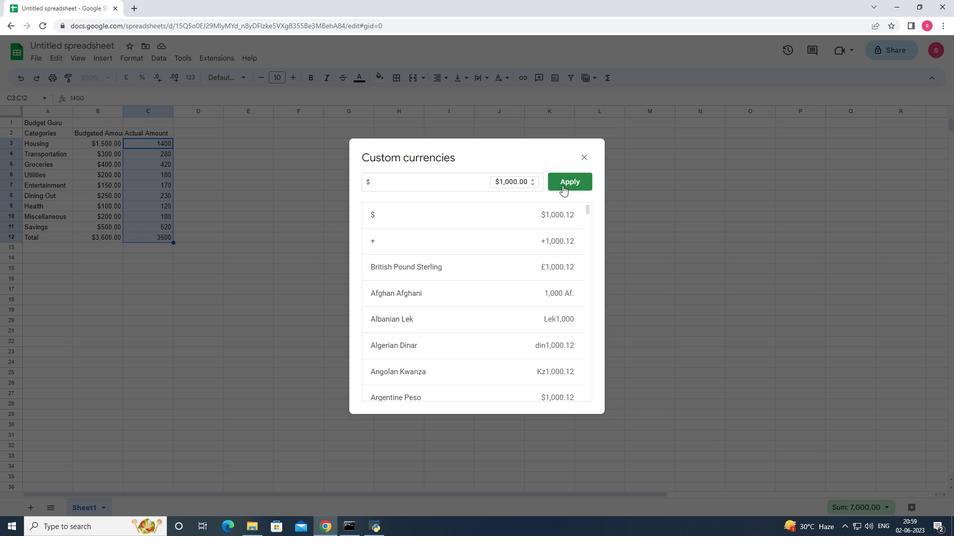 
Action: Mouse pressed left at (562, 185)
Screenshot: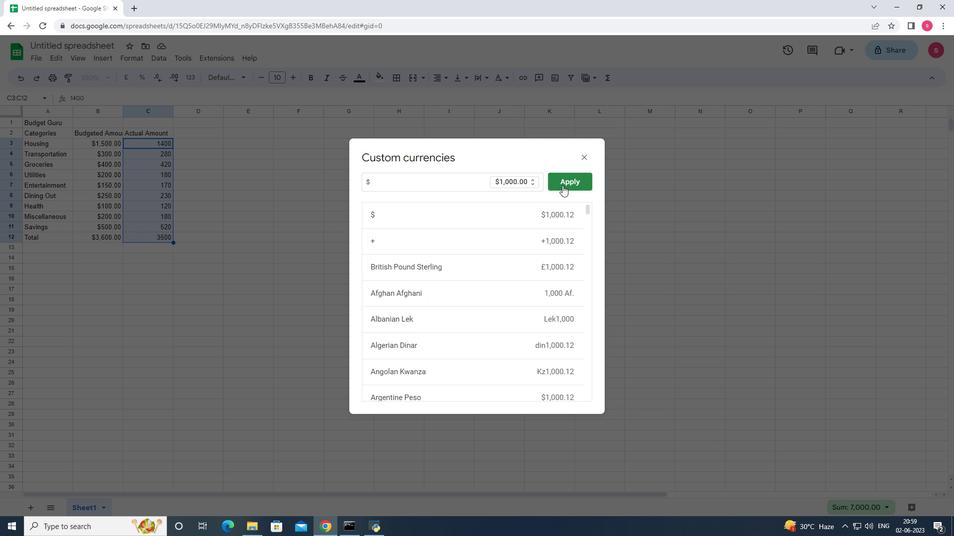 
Action: Mouse moved to (199, 136)
Screenshot: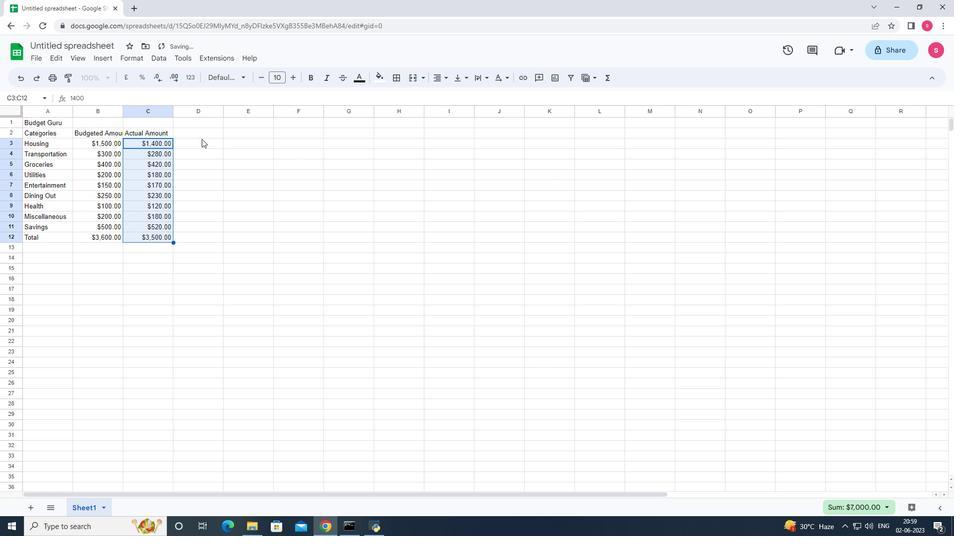 
Action: Mouse pressed left at (199, 136)
Screenshot: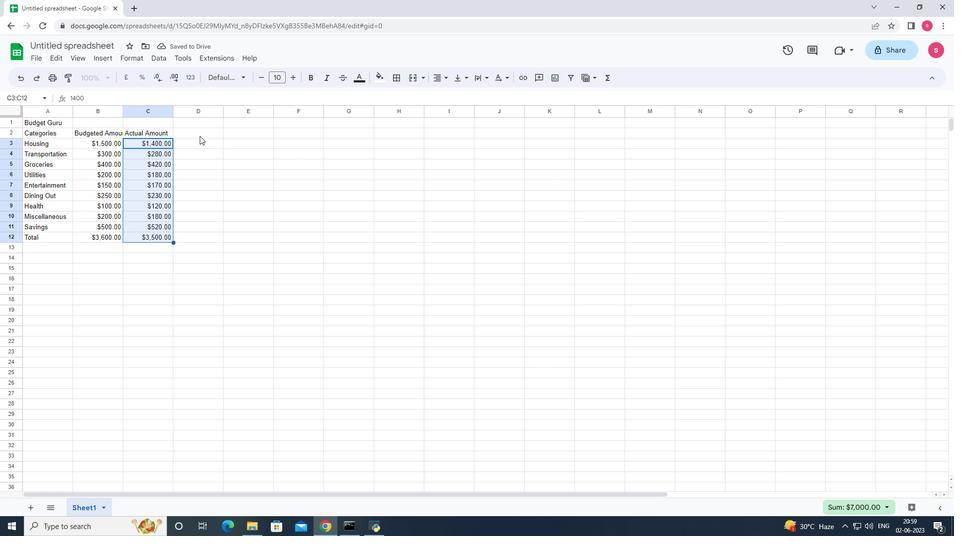 
Action: Key pressed <Key.shift>differ<Key.backspace><Key.backspace><Key.backspace><Key.backspace><Key.backspace><Key.backspace><Key.shift><Key.shift><Key.shift><Key.shift><Key.shift><Key.shift>Difference<Key.enter>=c3-b3<Key.enter>
Screenshot: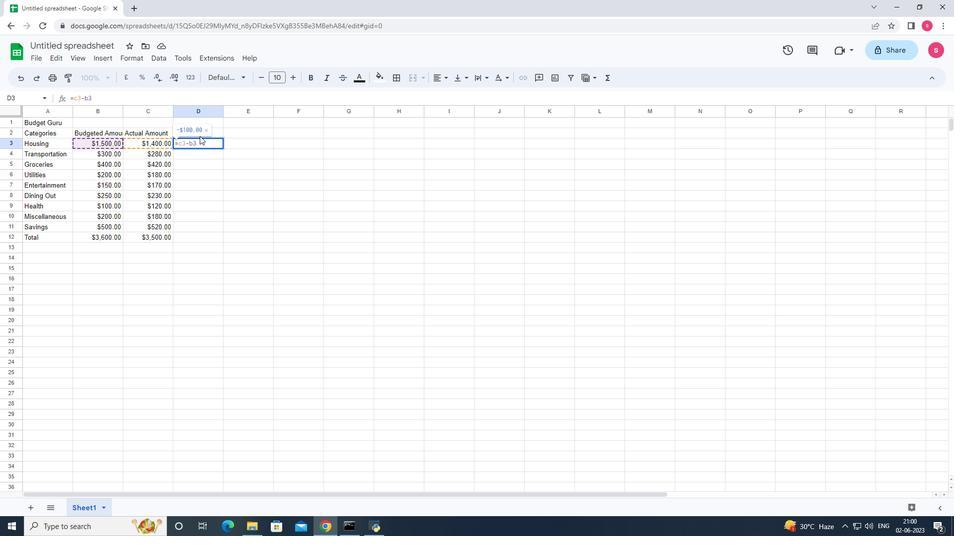 
Action: Mouse moved to (218, 194)
Screenshot: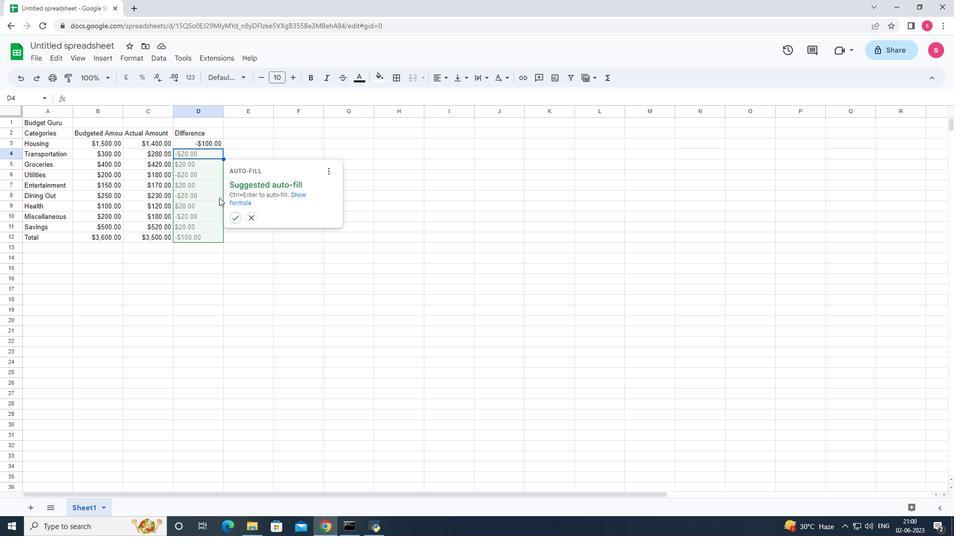 
Action: Key pressed <Key.enter><Key.down><Key.down><Key.down><Key.down><Key.down><Key.down><Key.down>
Screenshot: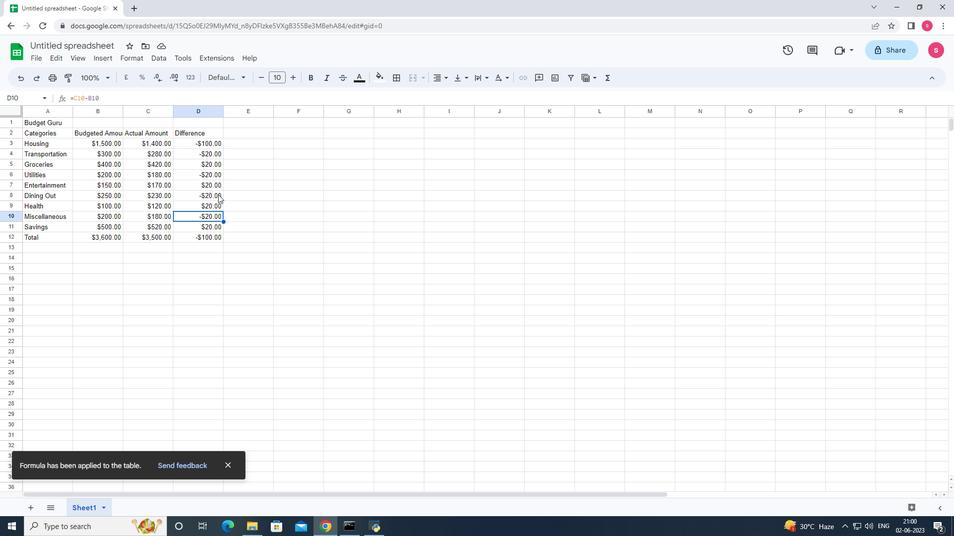 
Action: Mouse moved to (47, 40)
Screenshot: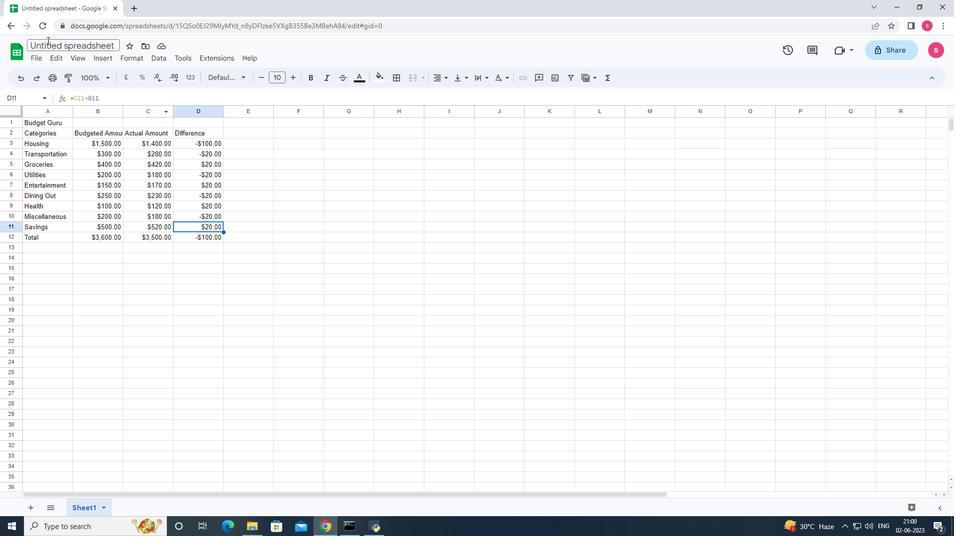 
Action: Mouse pressed left at (47, 40)
Screenshot: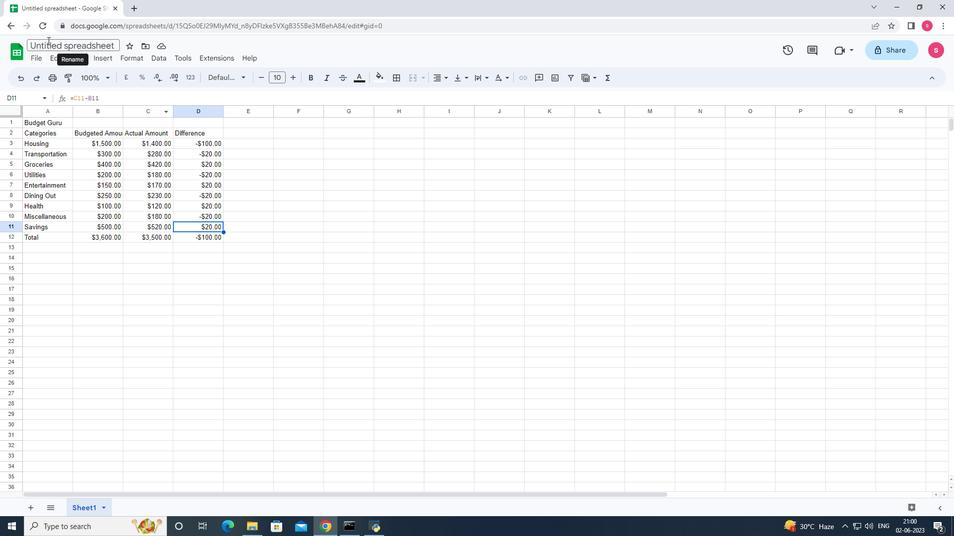
Action: Key pressed <Key.backspace><Key.shift>Dashboard<Key.shift>Receipt<Key.shift>Logbook
Screenshot: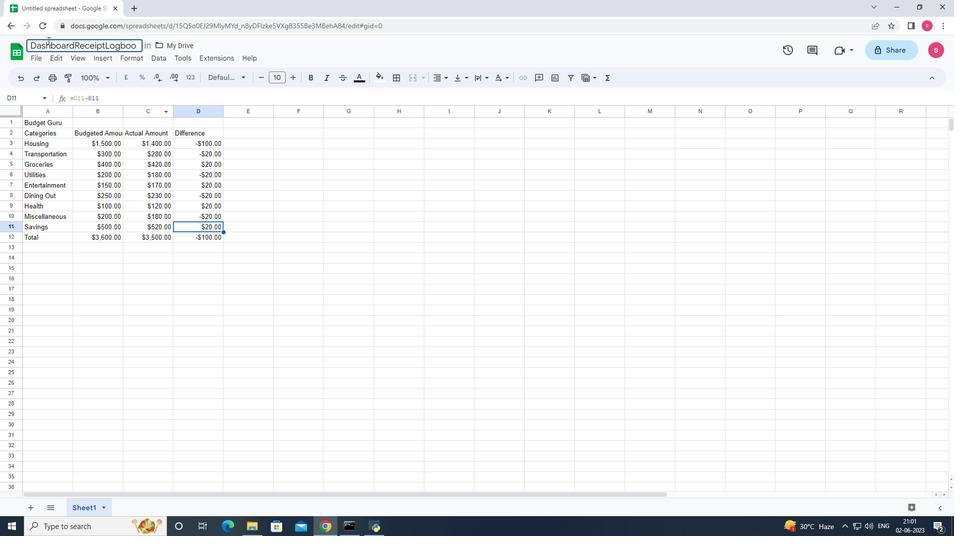 
Action: Mouse moved to (439, 312)
Screenshot: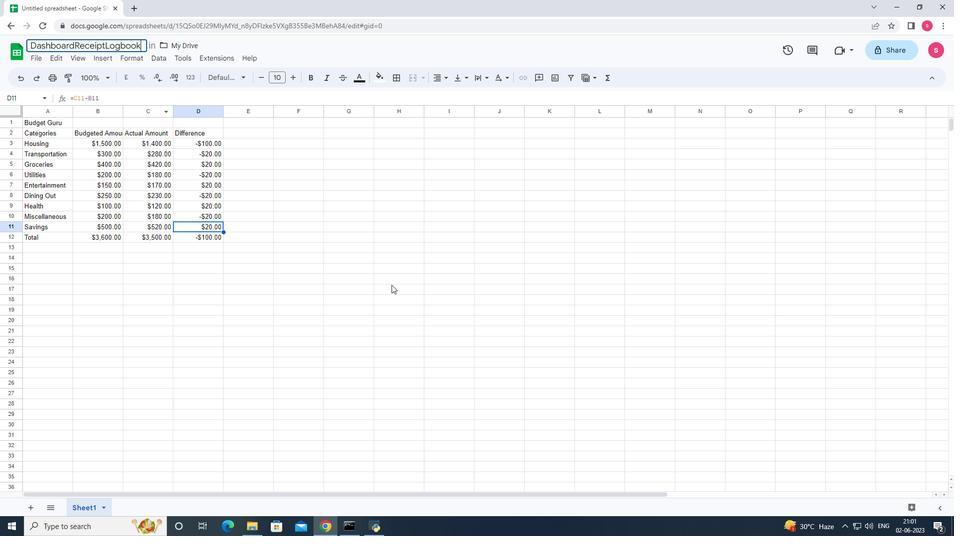 
Action: Mouse pressed left at (439, 312)
Screenshot: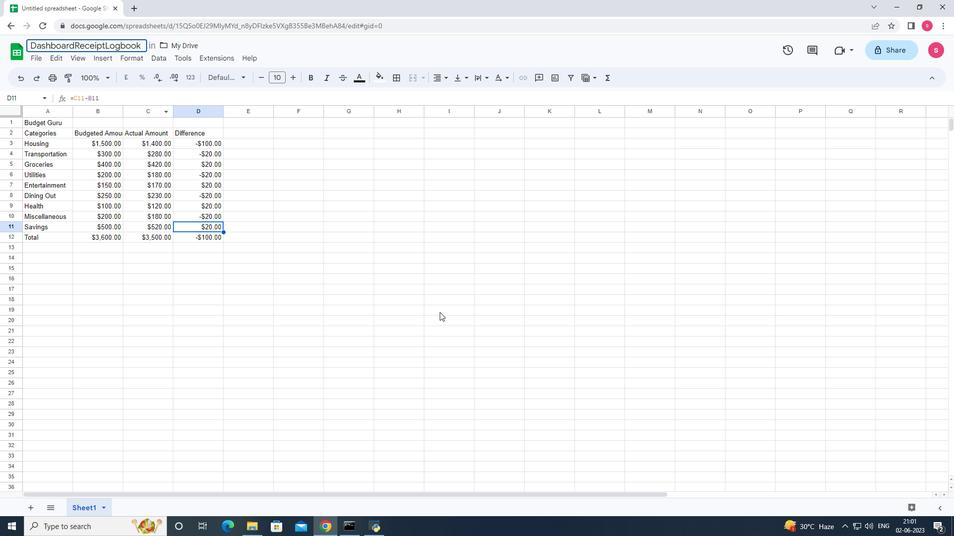 
Action: Mouse moved to (73, 113)
Screenshot: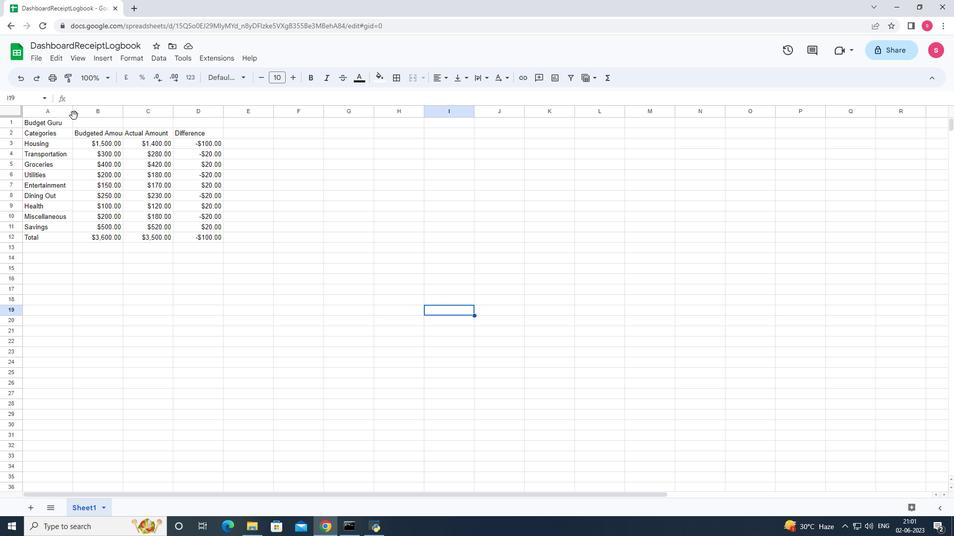 
Action: Mouse pressed left at (73, 113)
Screenshot: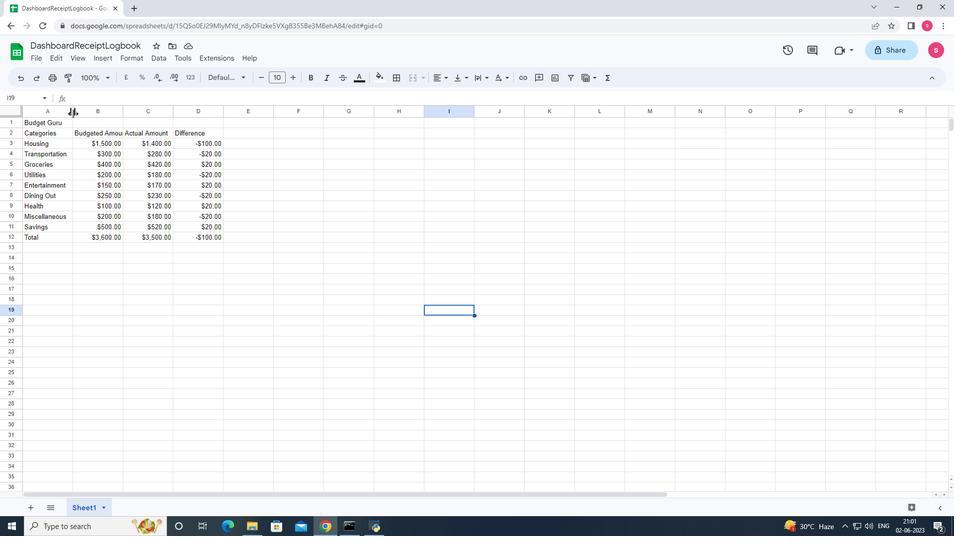 
Action: Mouse pressed left at (73, 113)
Screenshot: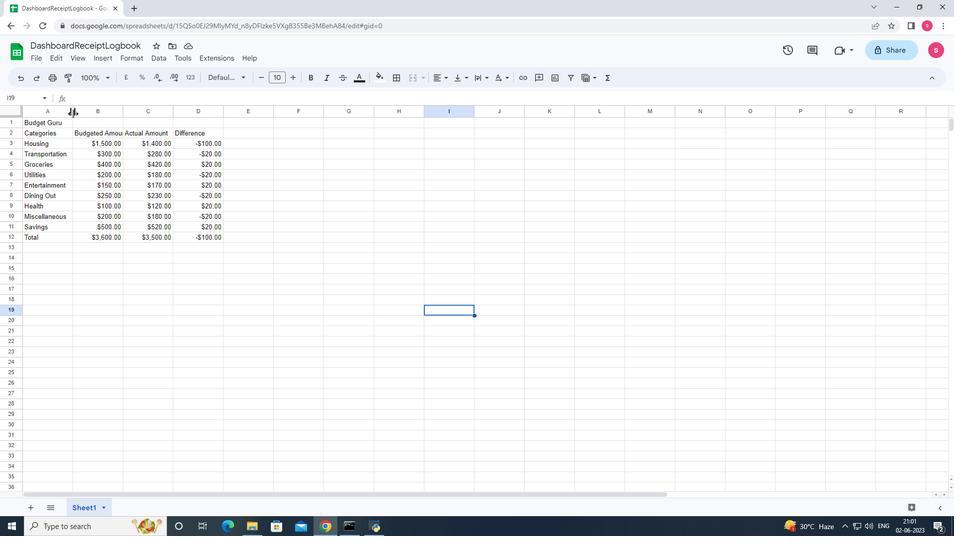 
Action: Mouse moved to (120, 108)
Screenshot: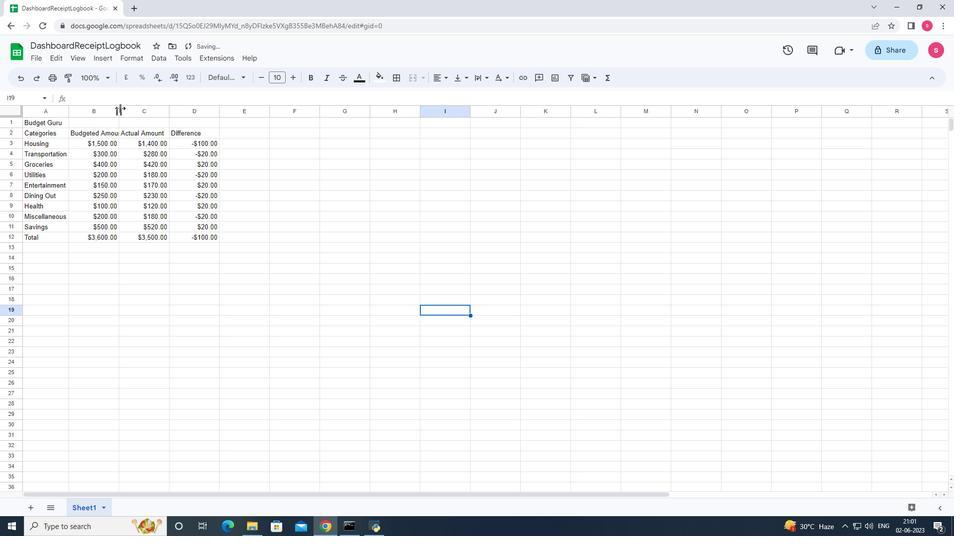 
Action: Mouse pressed left at (120, 108)
Screenshot: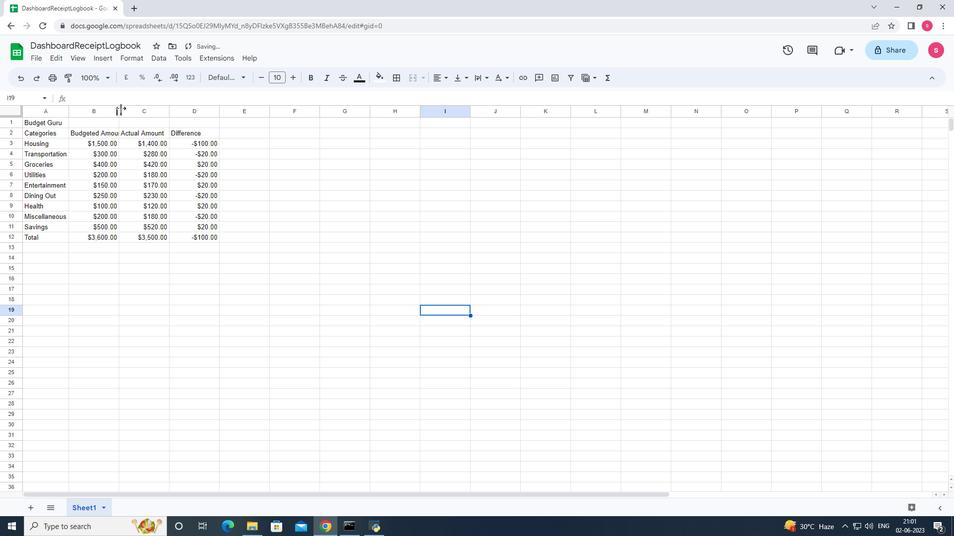 
Action: Mouse pressed left at (120, 108)
Screenshot: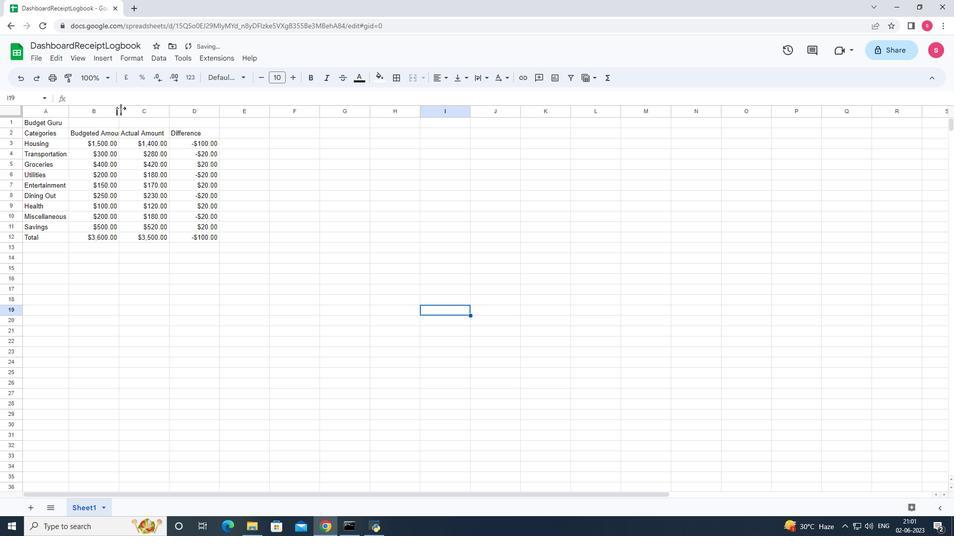 
Action: Mouse moved to (173, 112)
Screenshot: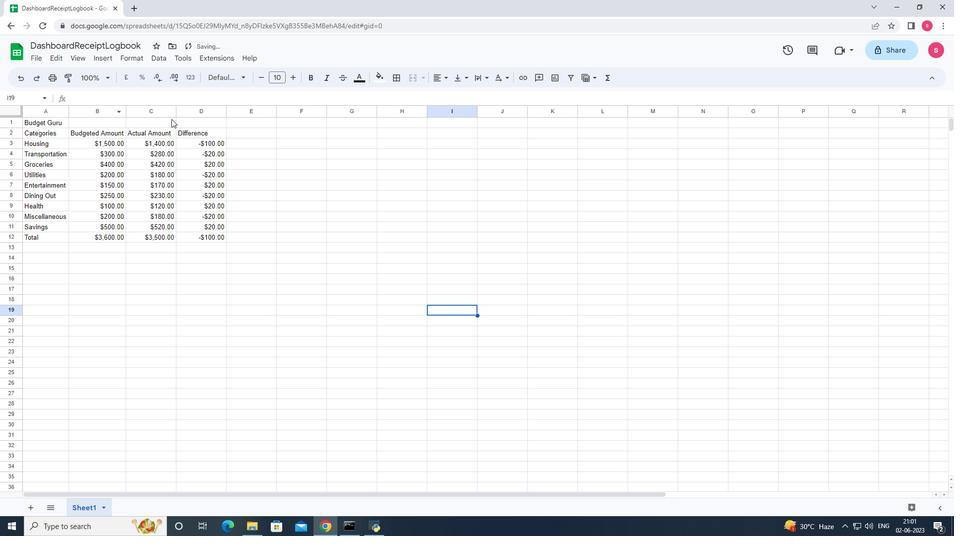
Action: Mouse pressed left at (173, 112)
Screenshot: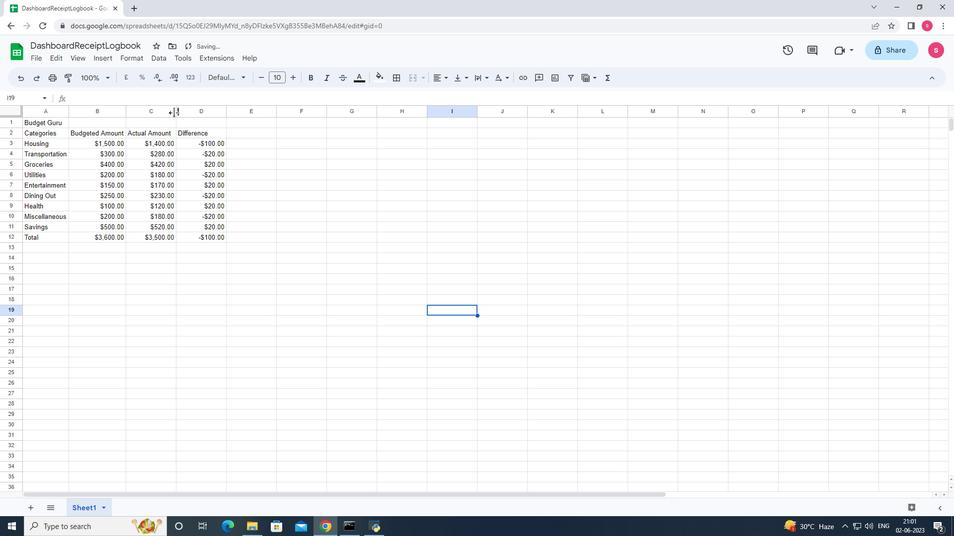
Action: Mouse pressed left at (173, 112)
Screenshot: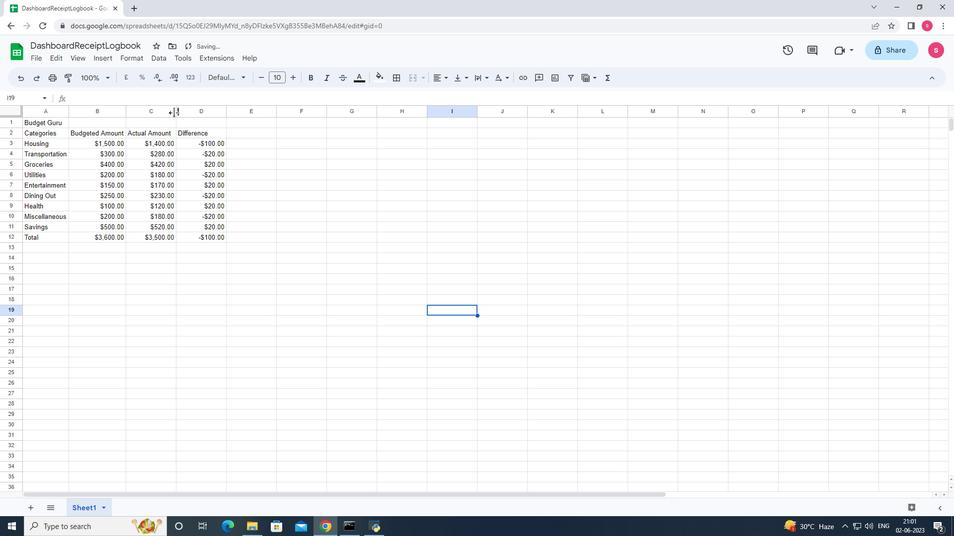 
Action: Mouse moved to (222, 113)
Screenshot: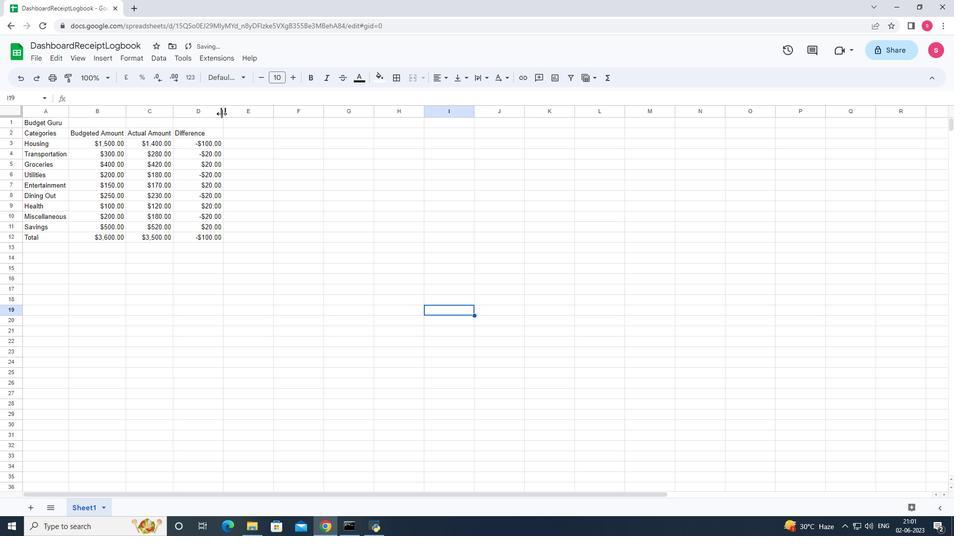 
Action: Mouse pressed left at (222, 113)
Screenshot: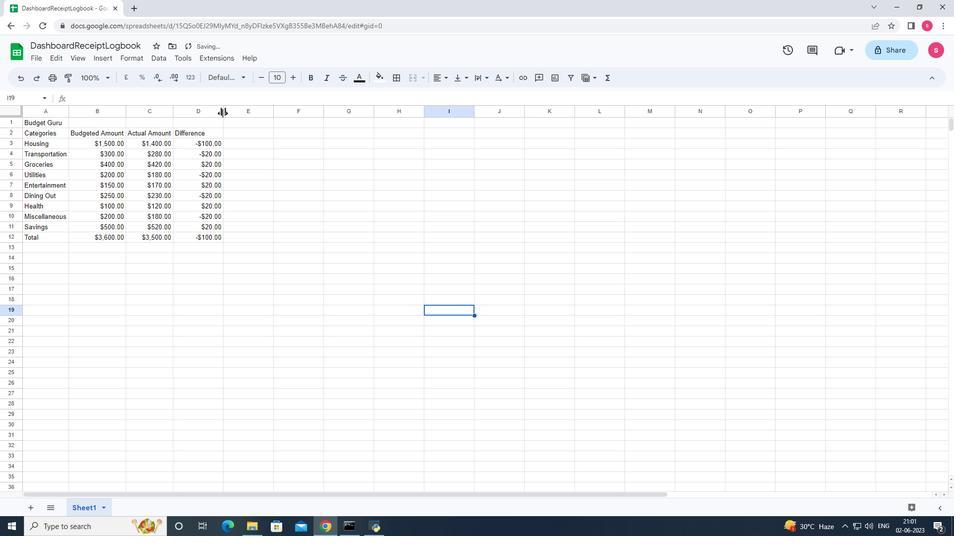 
Action: Mouse pressed left at (222, 113)
Screenshot: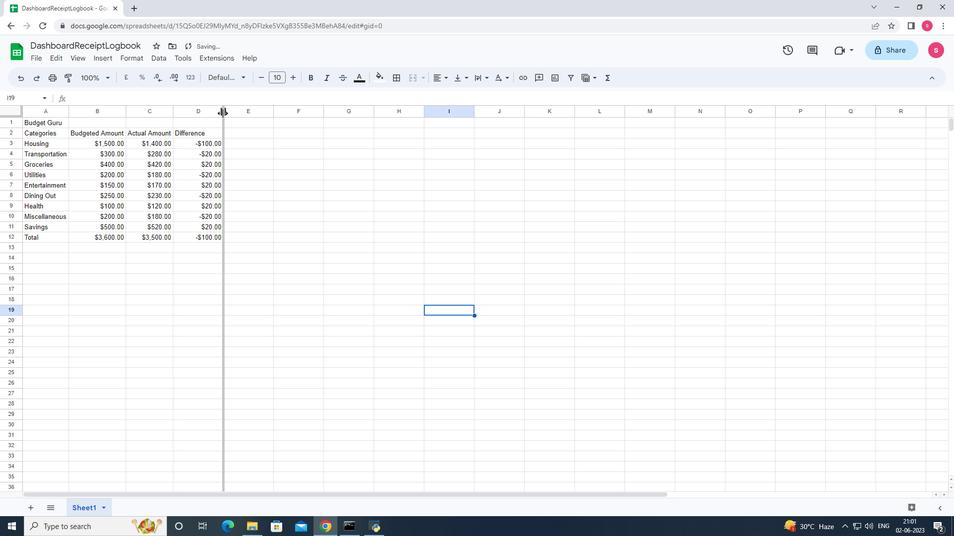 
Action: Mouse moved to (308, 233)
Screenshot: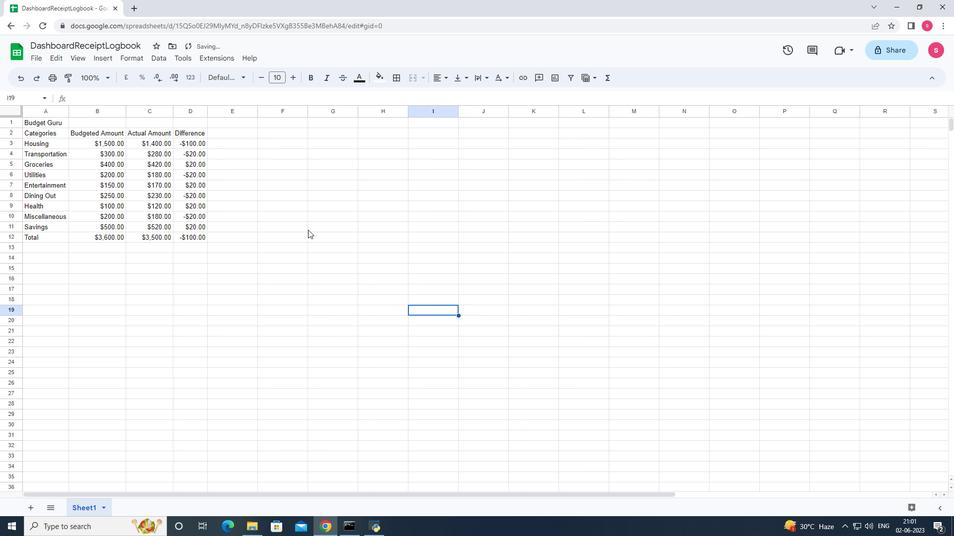 
Action: Key pressed ctrl+S
Screenshot: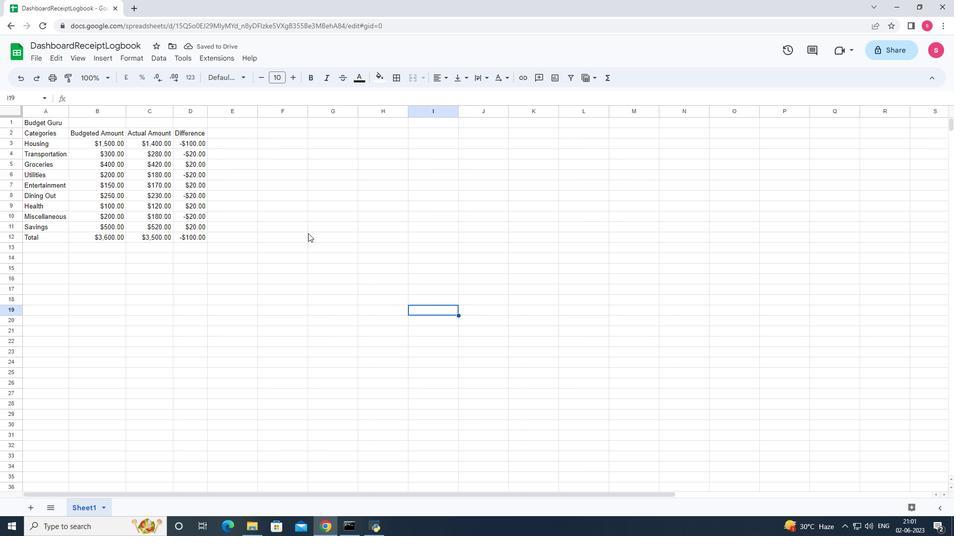 
